 Task: Send an email with the signature Kevin Parker with the subject Request for feedback on a press release and the message I would like to request a project change control process document. from softage.3@softage.net to softage.1@softage.net with an attached audio file DJ_mix.mp3 and move the email from Sent Items to the folder Testing and certification
Action: Mouse moved to (96, 121)
Screenshot: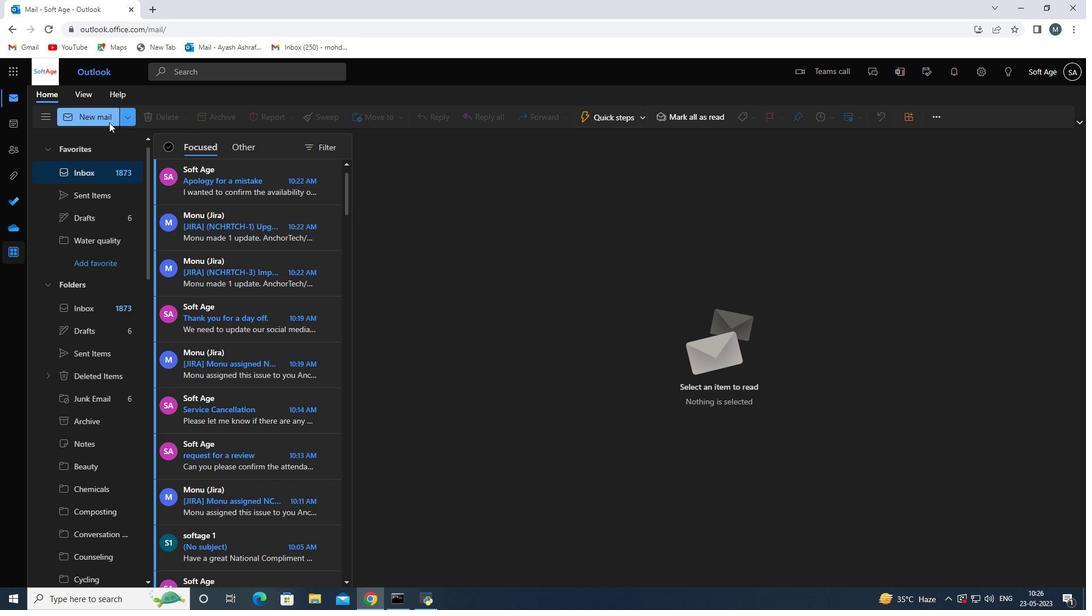 
Action: Mouse pressed left at (96, 121)
Screenshot: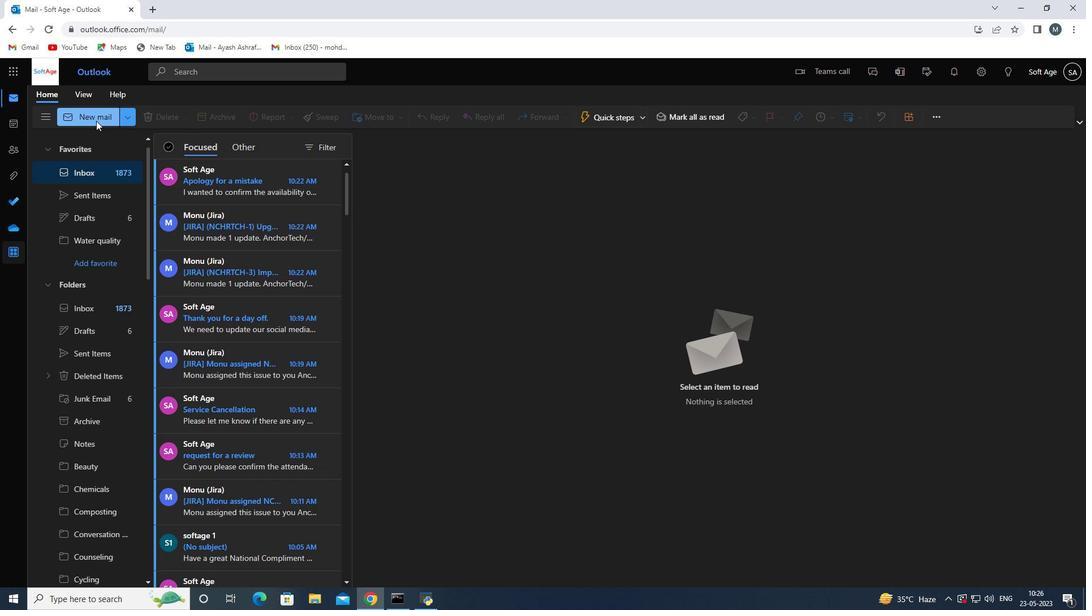 
Action: Mouse moved to (698, 121)
Screenshot: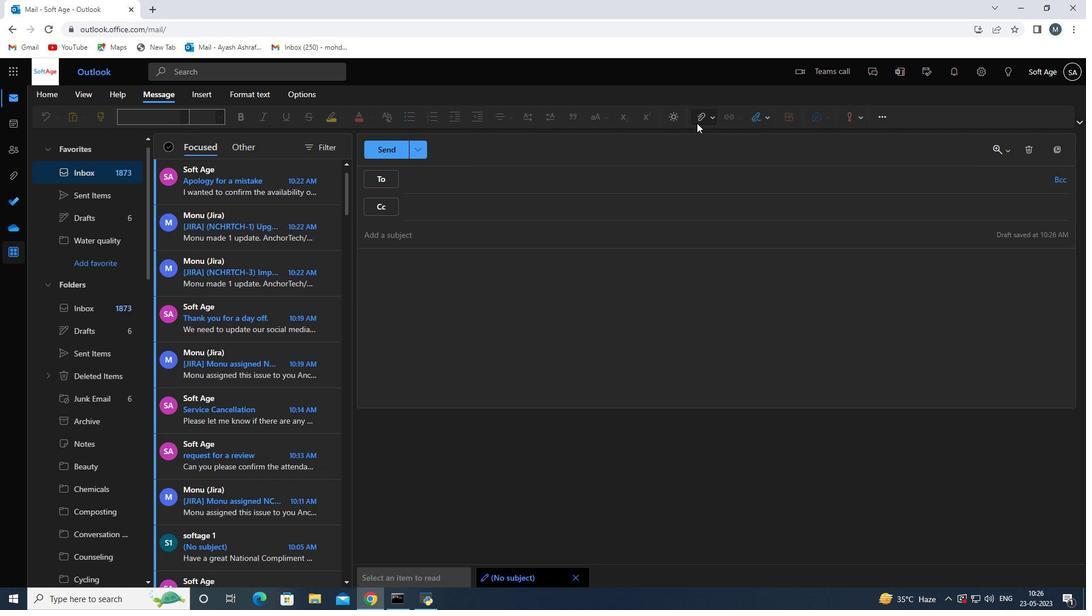 
Action: Mouse pressed left at (698, 121)
Screenshot: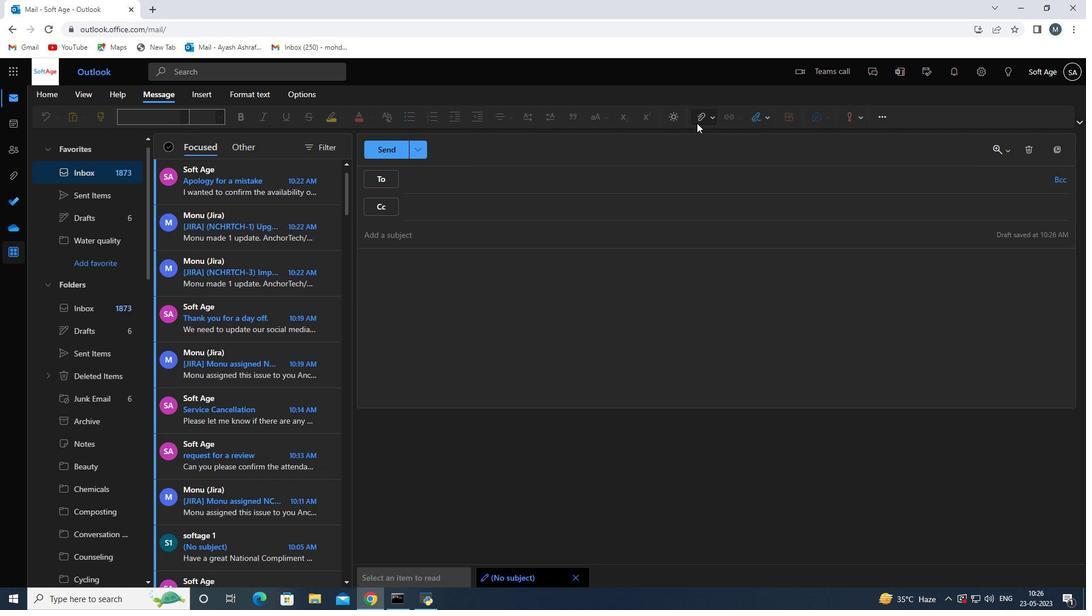 
Action: Mouse moved to (749, 119)
Screenshot: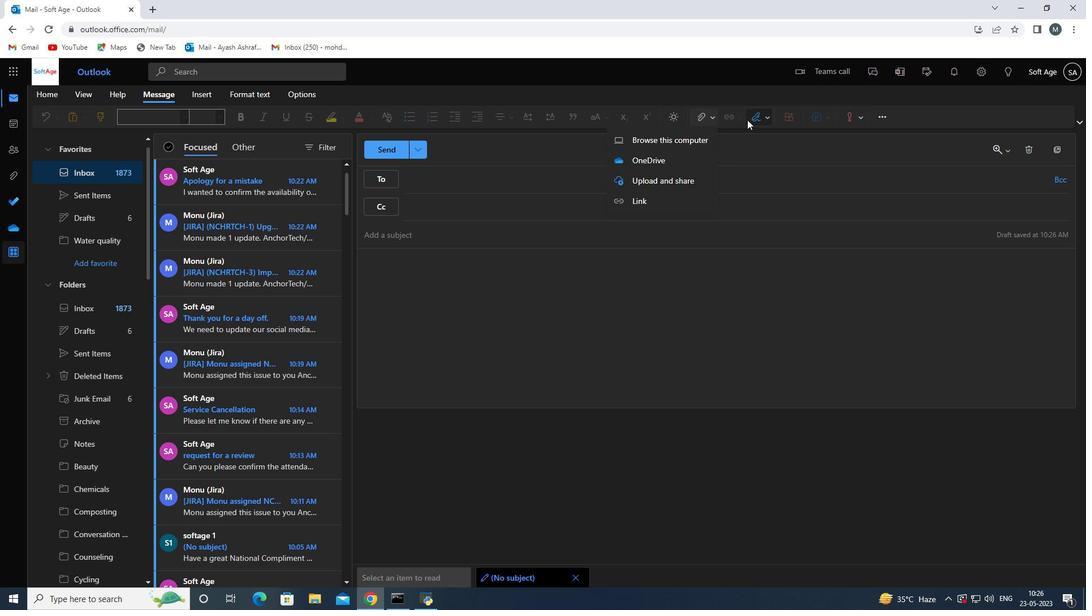
Action: Mouse pressed left at (749, 119)
Screenshot: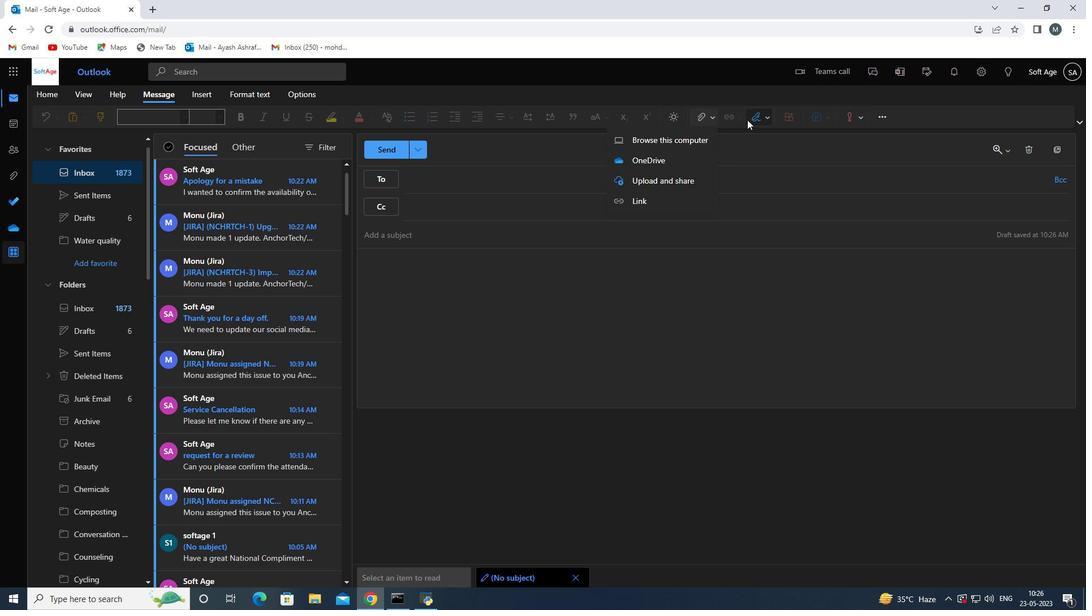 
Action: Mouse moved to (742, 166)
Screenshot: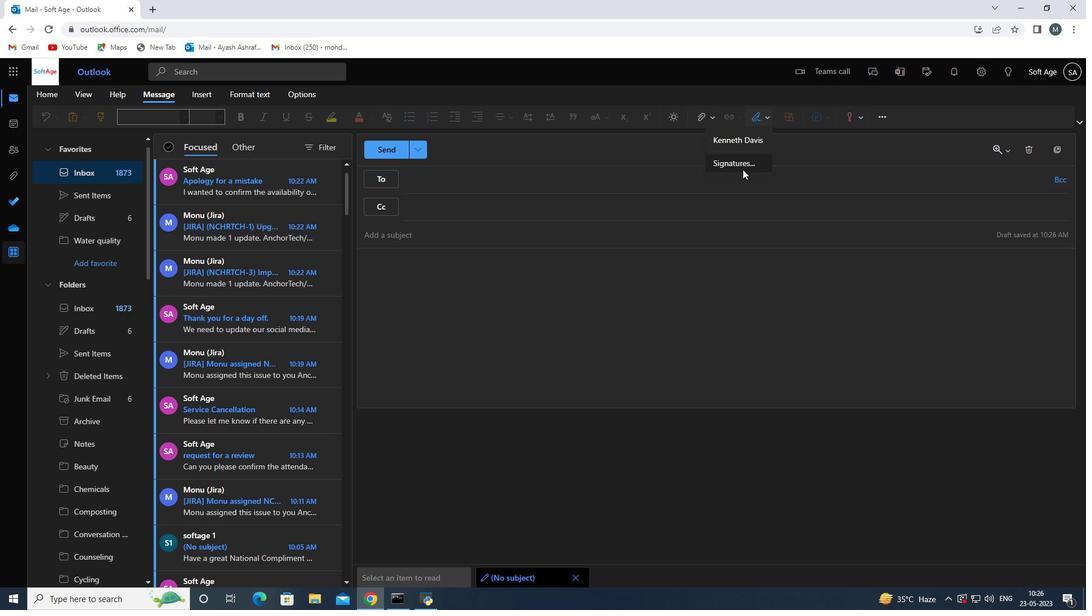
Action: Mouse pressed left at (742, 166)
Screenshot: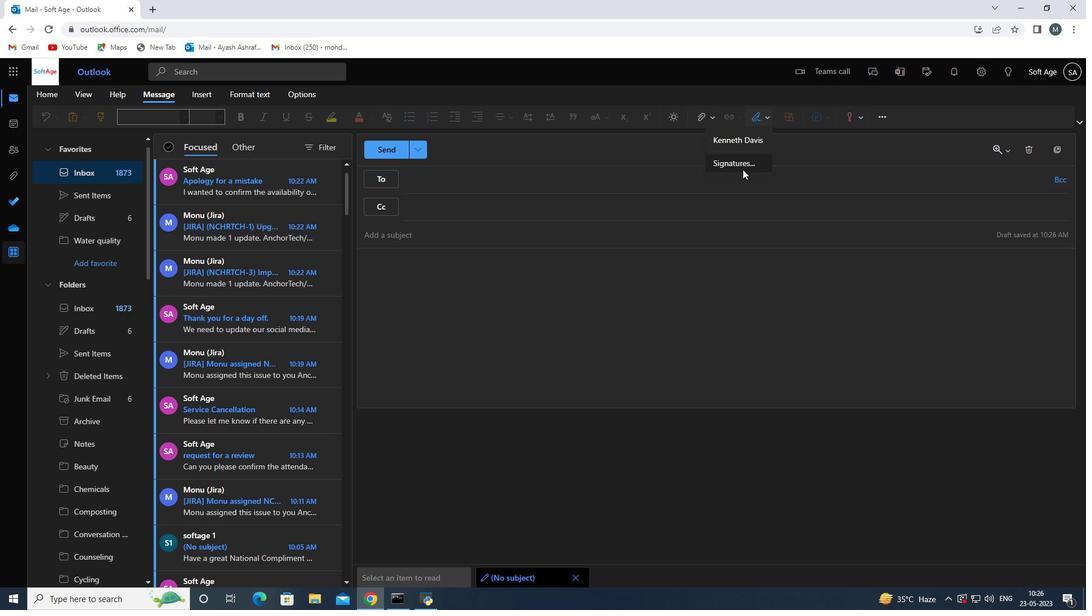 
Action: Mouse moved to (777, 204)
Screenshot: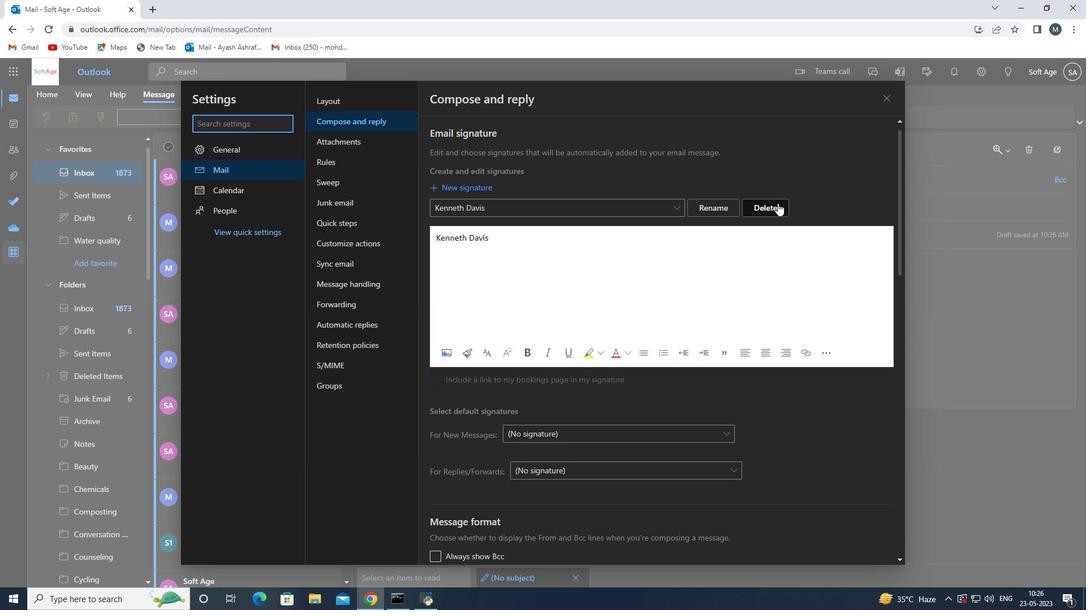 
Action: Mouse pressed left at (777, 204)
Screenshot: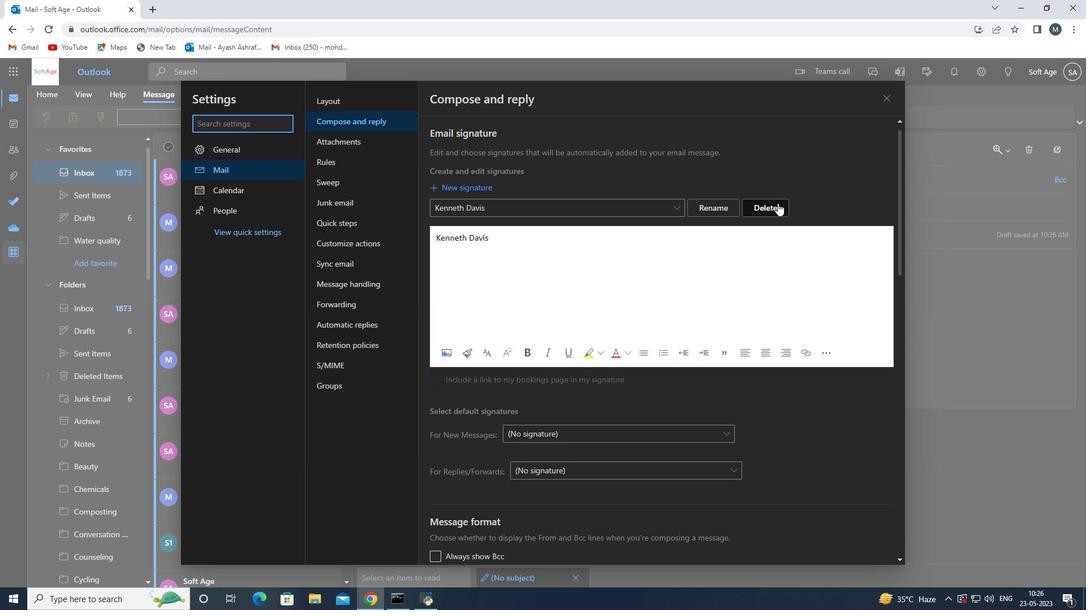 
Action: Mouse moved to (532, 207)
Screenshot: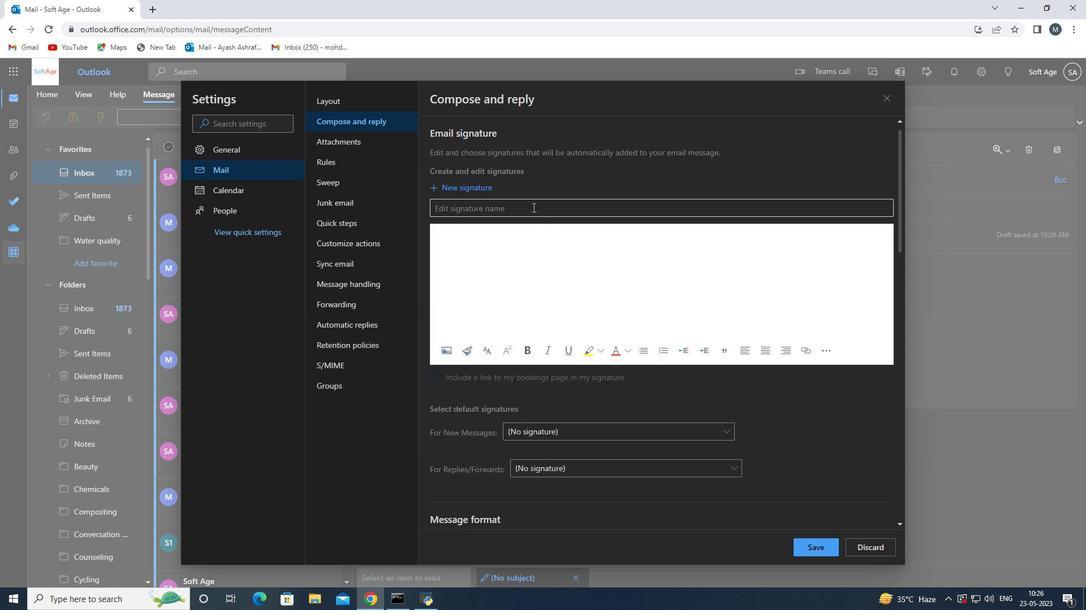 
Action: Mouse pressed left at (532, 207)
Screenshot: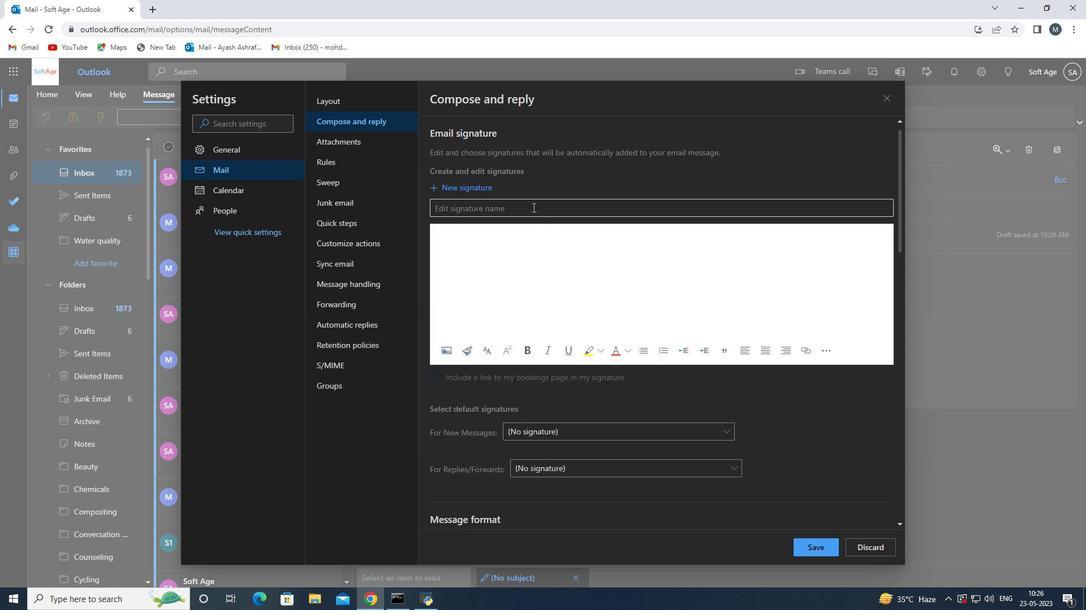 
Action: Key pressed <Key.shift>Kevin<Key.space><Key.shift>Parker<Key.space><Key.enter>
Screenshot: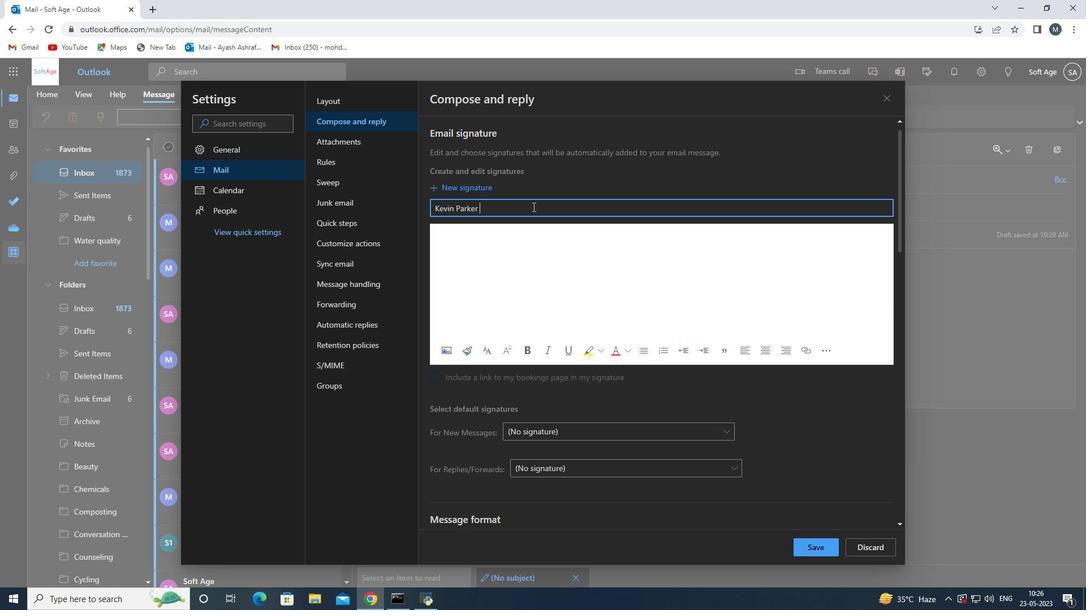 
Action: Mouse moved to (521, 251)
Screenshot: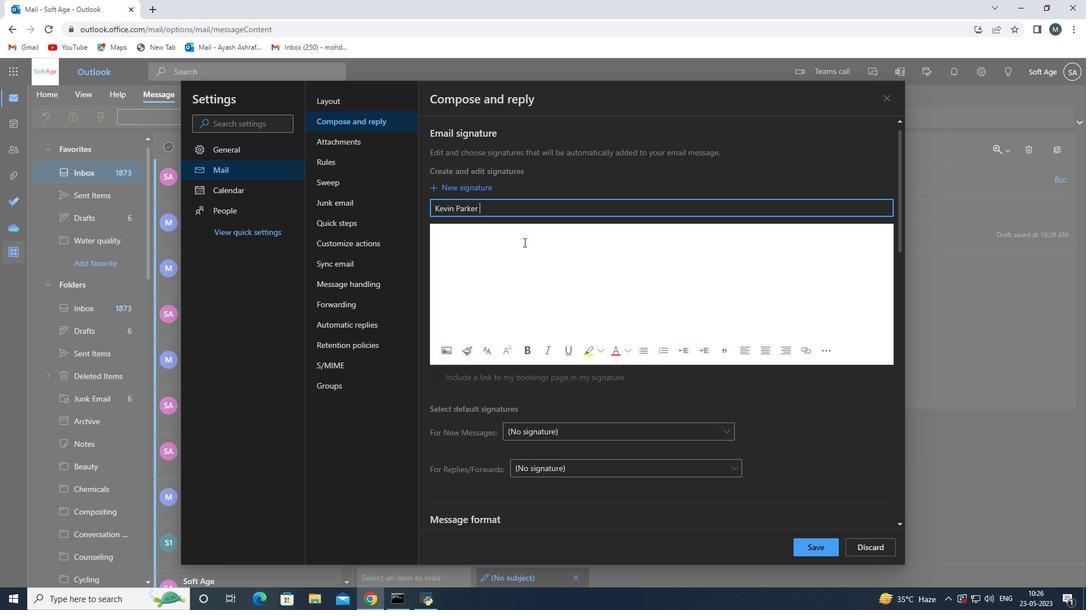 
Action: Mouse pressed left at (521, 251)
Screenshot: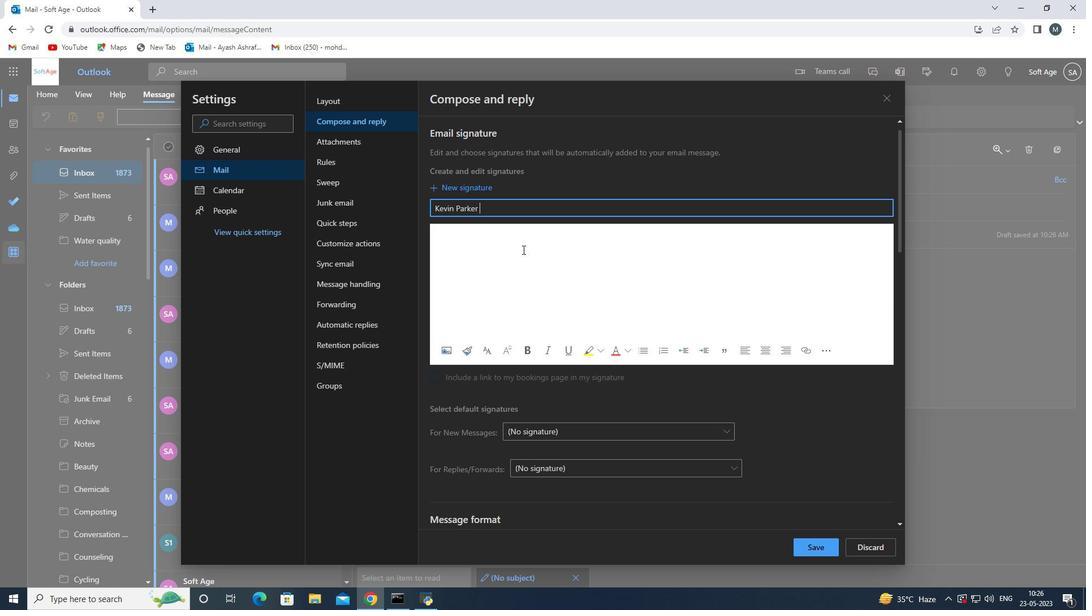 
Action: Mouse moved to (521, 251)
Screenshot: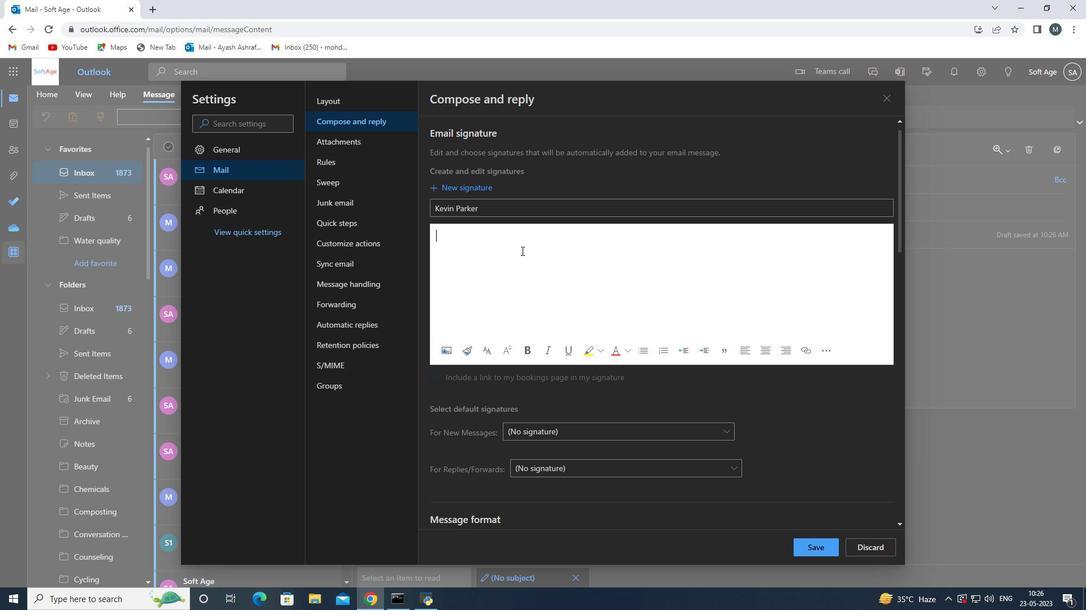 
Action: Key pressed <Key.shift>Kevin<Key.space><Key.shift><Key.shift><Key.shift><Key.shift><Key.shift><Key.shift><Key.shift><Key.shift><Key.shift><Key.shift><Key.shift><Key.shift><Key.shift><Key.shift><Key.shift><Key.shift><Key.shift><Key.shift><Key.shift><Key.shift><Key.shift><Key.shift><Key.shift><Key.shift><Key.shift><Key.shift><Key.shift><Key.shift><Key.shift><Key.shift><Key.shift><Key.shift><Key.shift><Key.shift><Key.shift>Parker<Key.space>
Screenshot: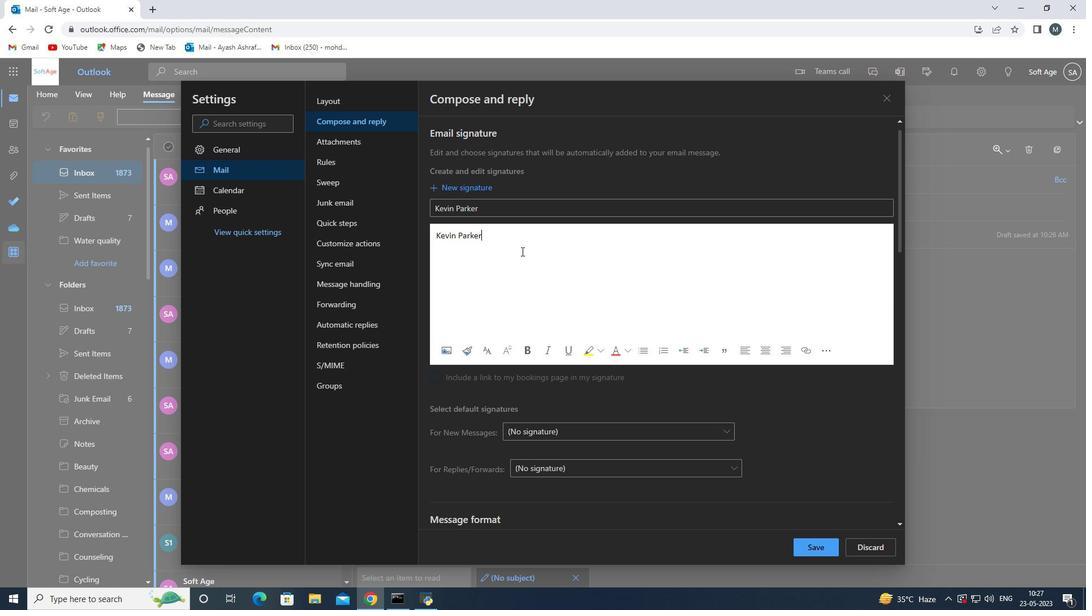 
Action: Mouse moved to (807, 547)
Screenshot: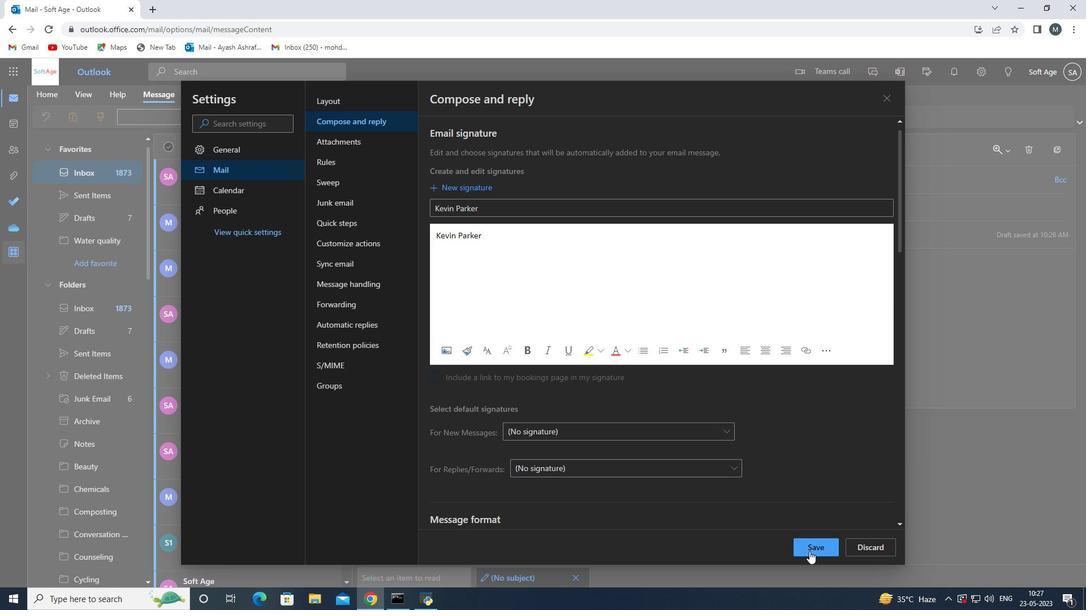
Action: Mouse pressed left at (807, 547)
Screenshot: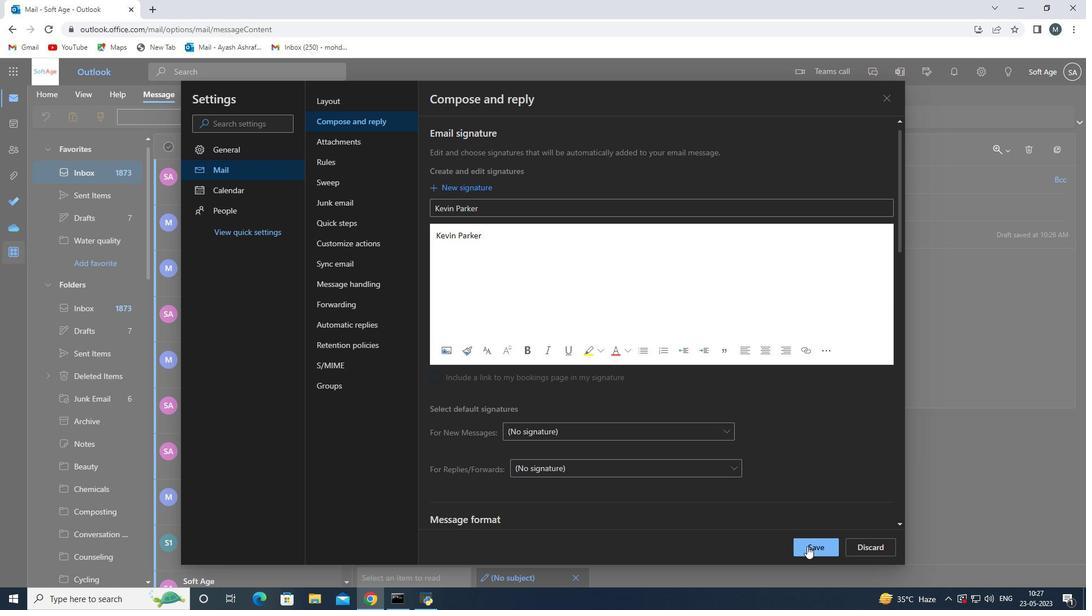 
Action: Mouse moved to (885, 96)
Screenshot: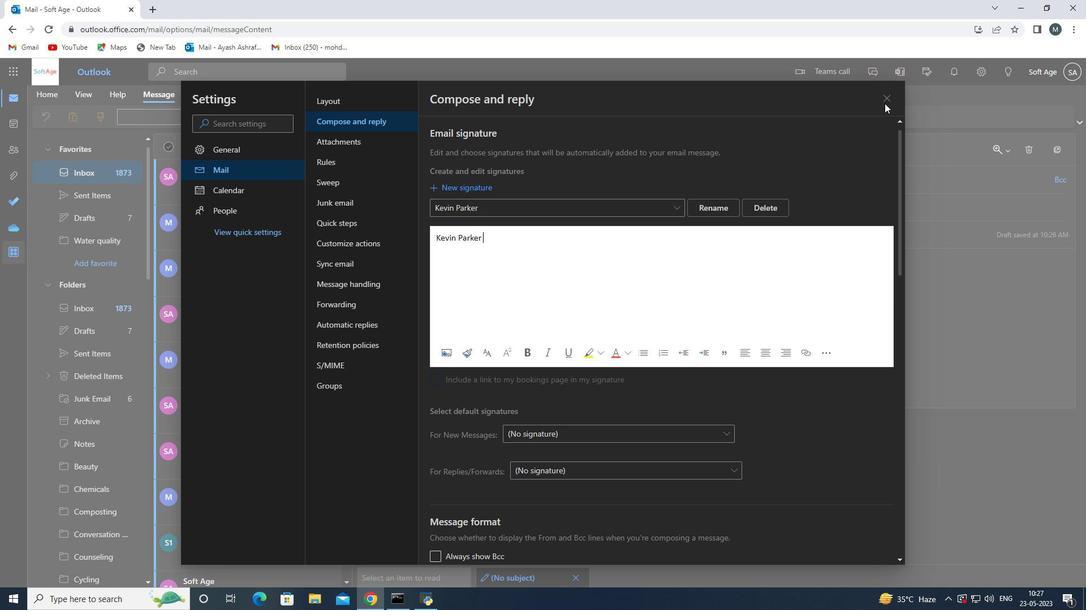 
Action: Mouse pressed left at (885, 96)
Screenshot: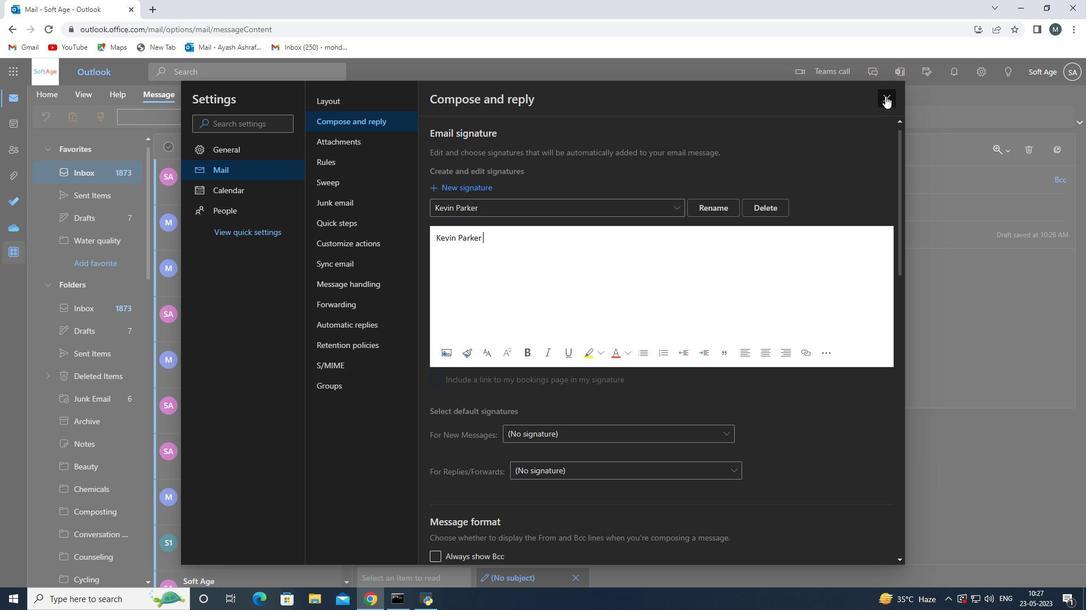 
Action: Mouse moved to (474, 243)
Screenshot: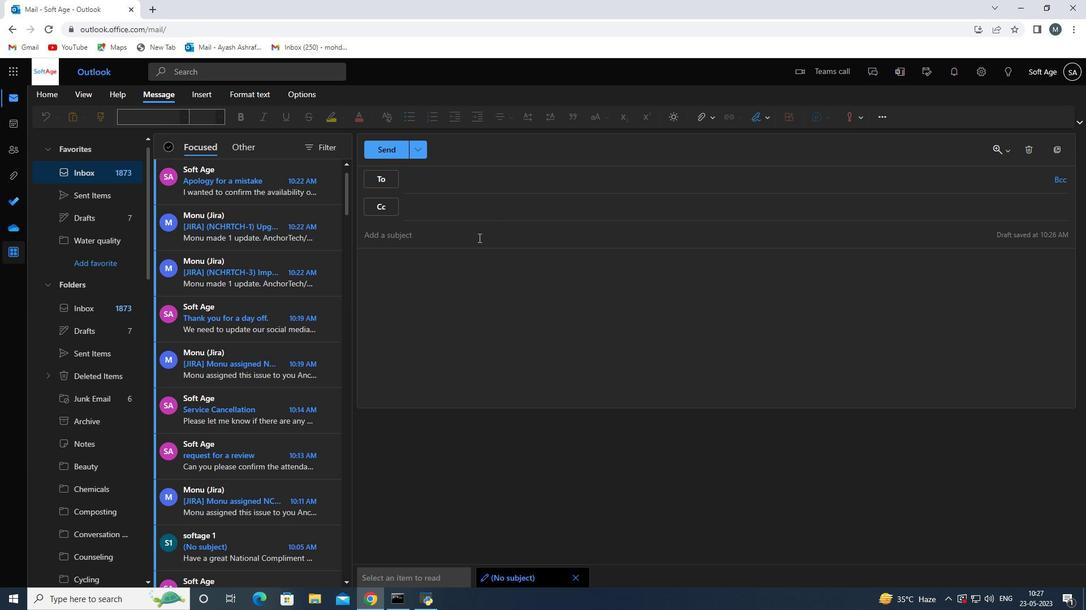 
Action: Mouse pressed left at (474, 243)
Screenshot: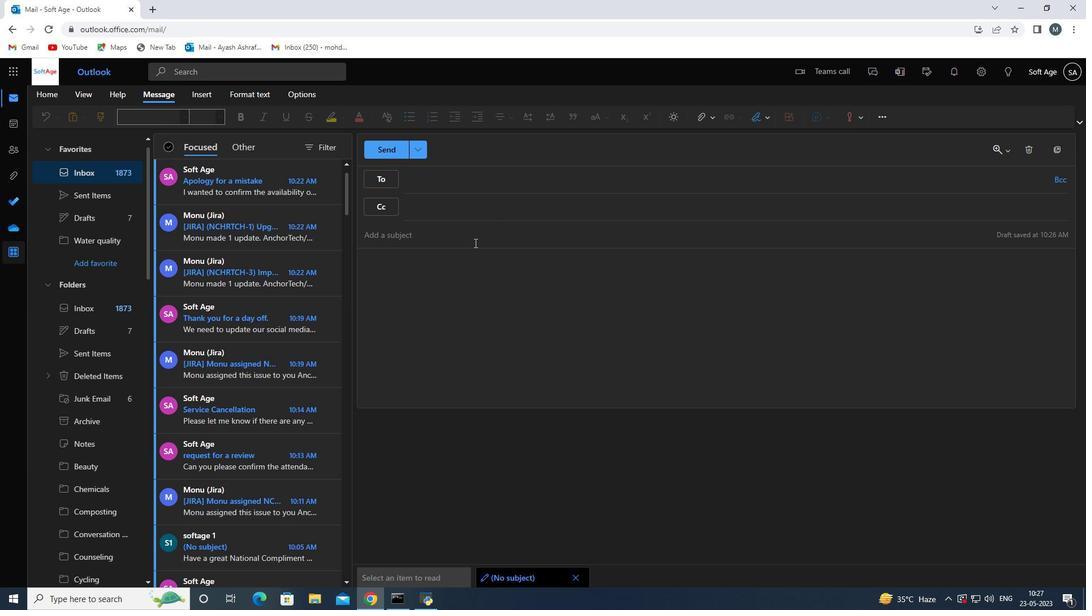 
Action: Key pressed <Key.shift>request<Key.space>
Screenshot: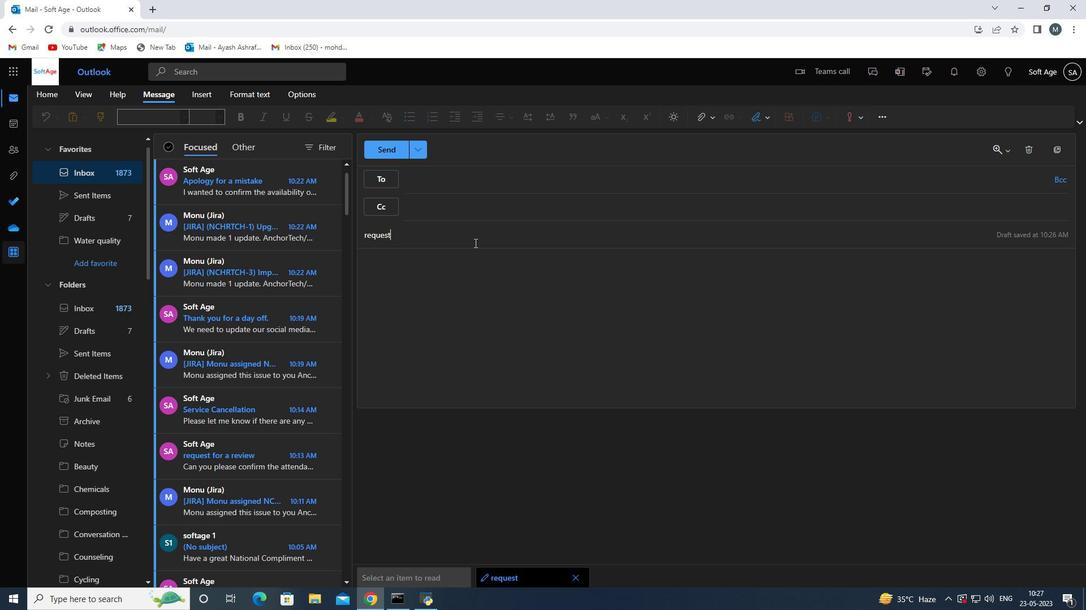 
Action: Mouse scrolled (474, 243) with delta (0, 0)
Screenshot: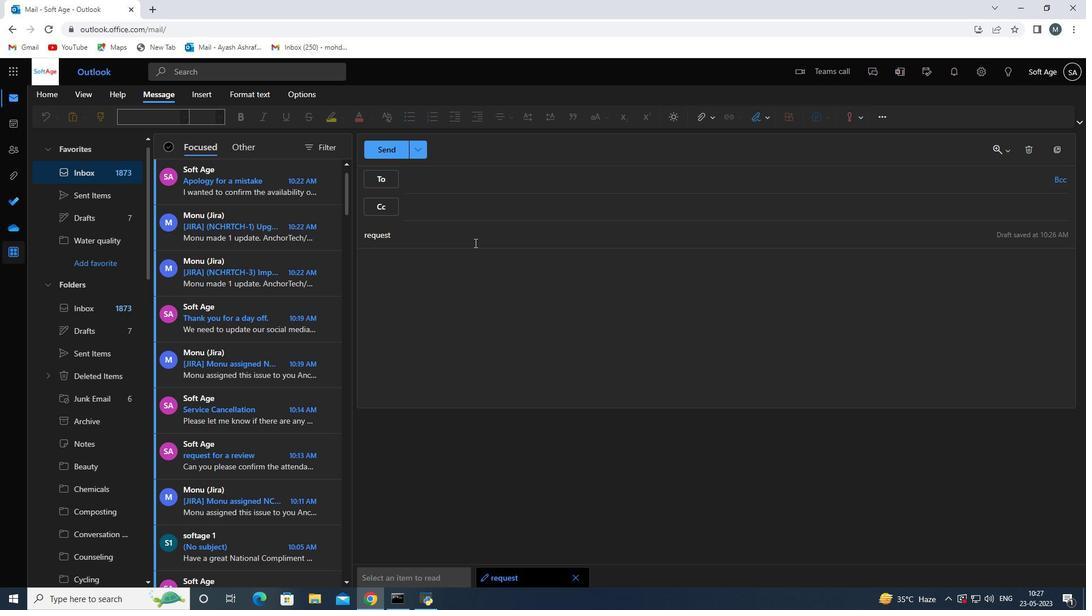 
Action: Mouse moved to (367, 237)
Screenshot: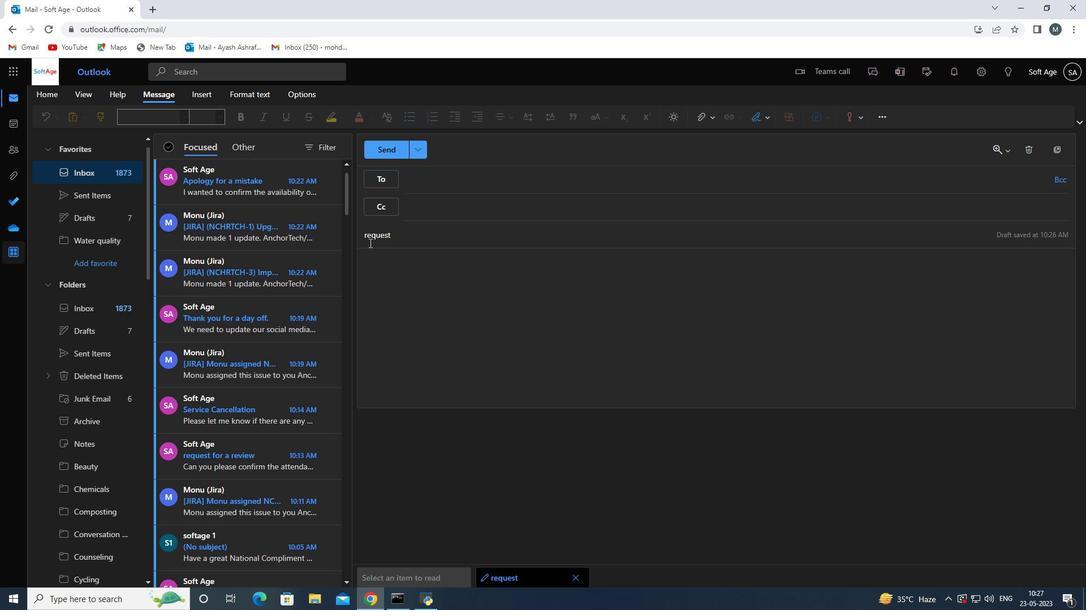 
Action: Mouse pressed left at (367, 237)
Screenshot: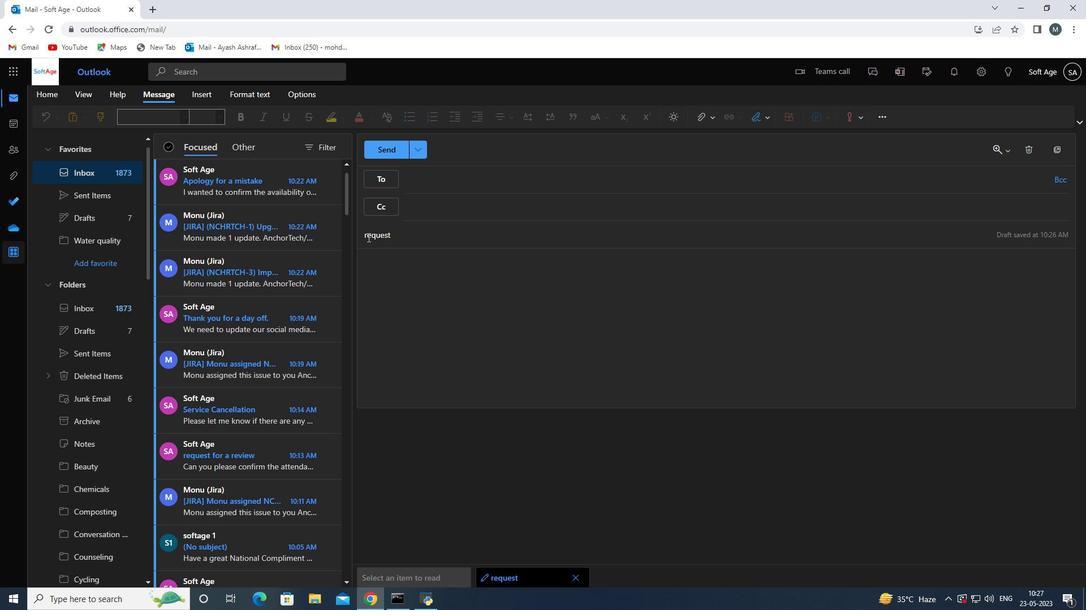 
Action: Mouse moved to (368, 238)
Screenshot: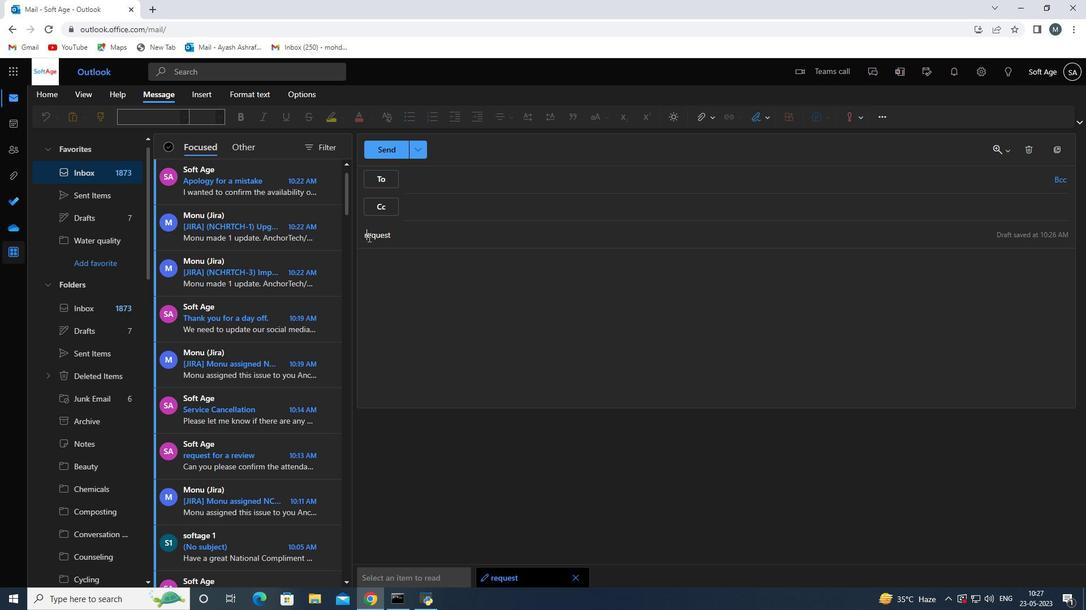 
Action: Key pressed <Key.backspace><Key.shift>R
Screenshot: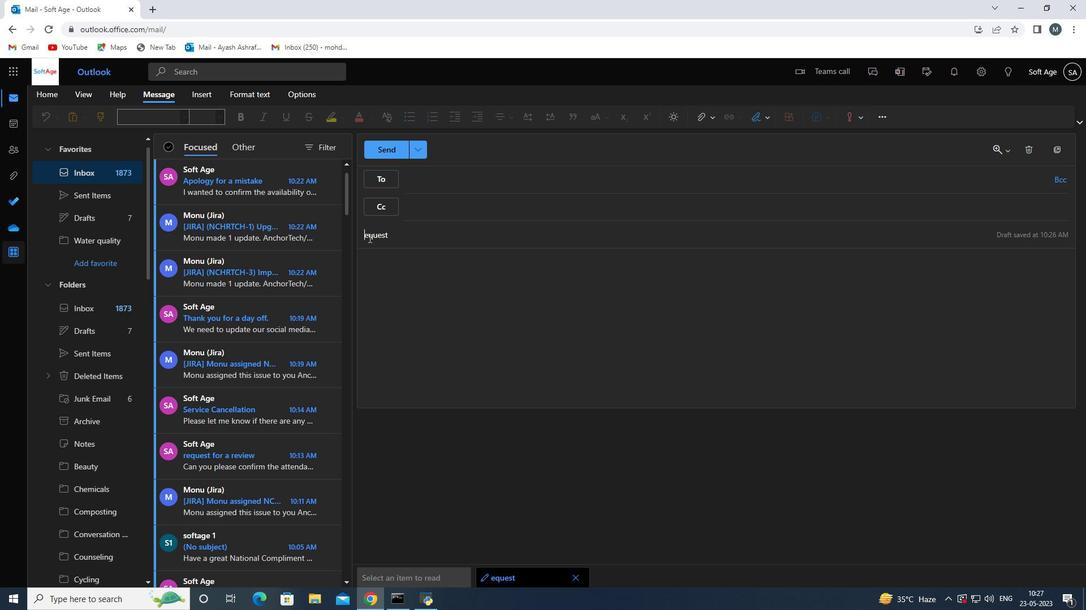 
Action: Mouse moved to (414, 234)
Screenshot: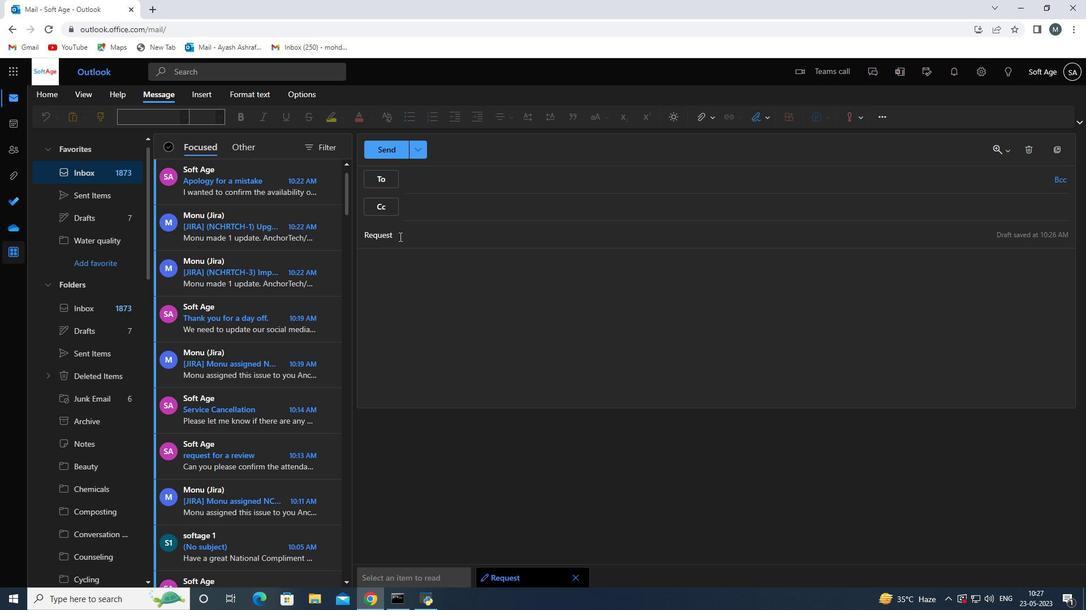 
Action: Mouse pressed left at (414, 234)
Screenshot: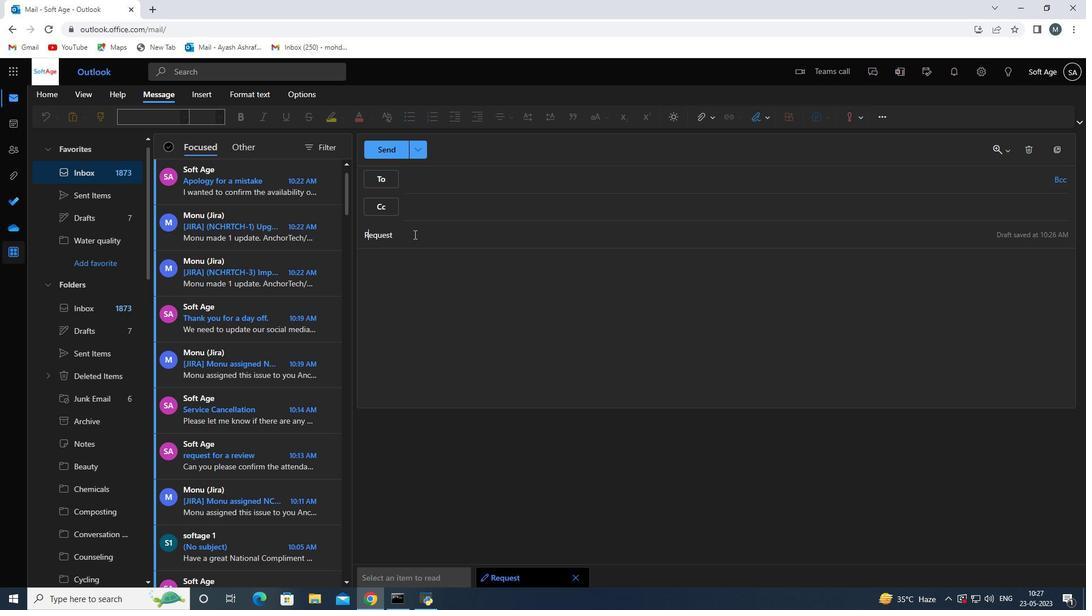 
Action: Key pressed for<Key.space>feedback<Key.space>p<Key.backspace>on<Key.space>a<Key.space>press<Key.space>release<Key.space><Key.enter><Key.shift>I<Key.space>would<Key.space>like<Key.space>to<Key.space>request<Key.space>a<Key.space>project<Key.space>change<Key.space>control<Key.space>process<Key.space>docum<Key.space>et<Key.backspace><Key.backspace><Key.backspace>em<Key.backspace>nt<Key.space>
Screenshot: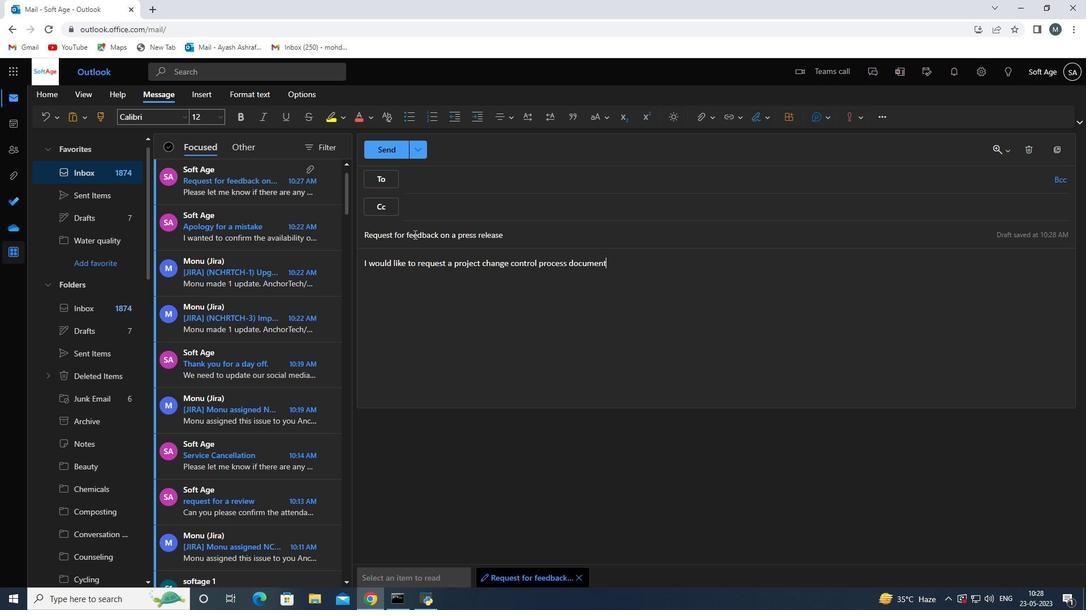 
Action: Mouse moved to (433, 184)
Screenshot: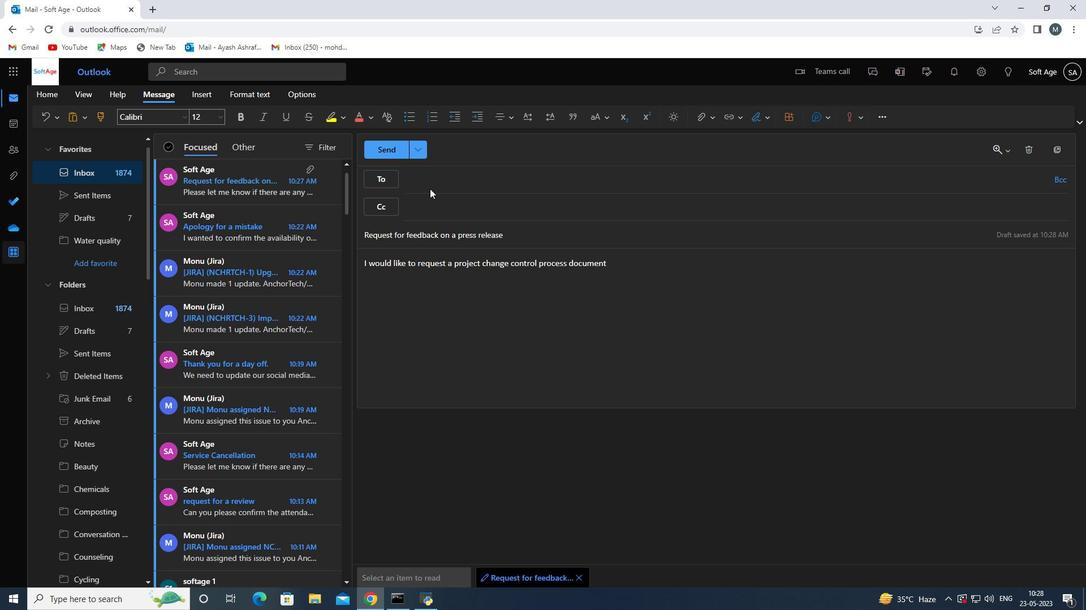 
Action: Mouse pressed left at (433, 184)
Screenshot: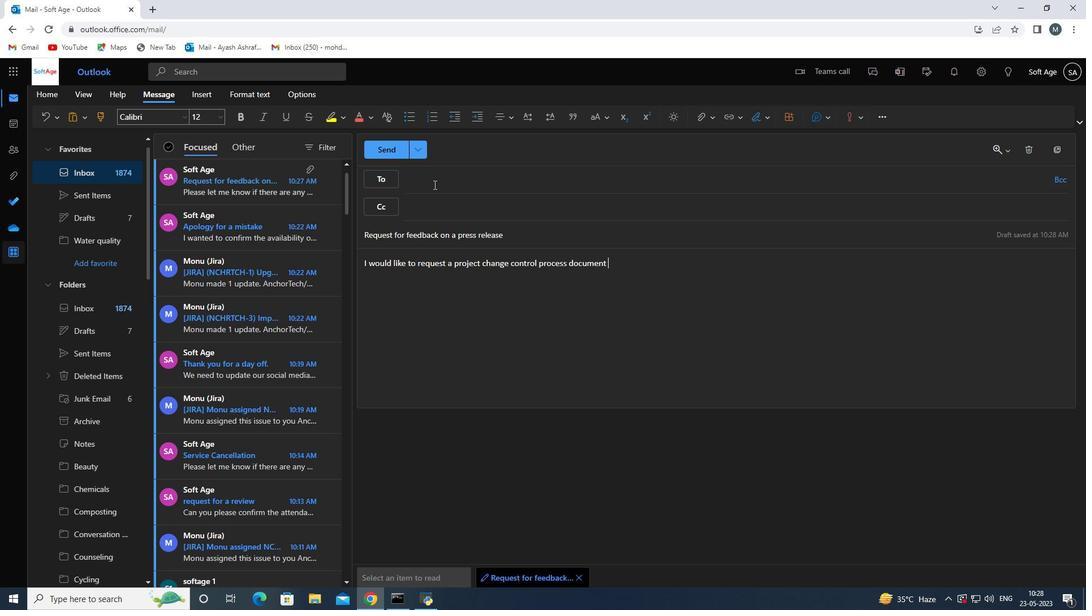 
Action: Key pressed softage.1<Key.shift>@softage.net<Key.enter>
Screenshot: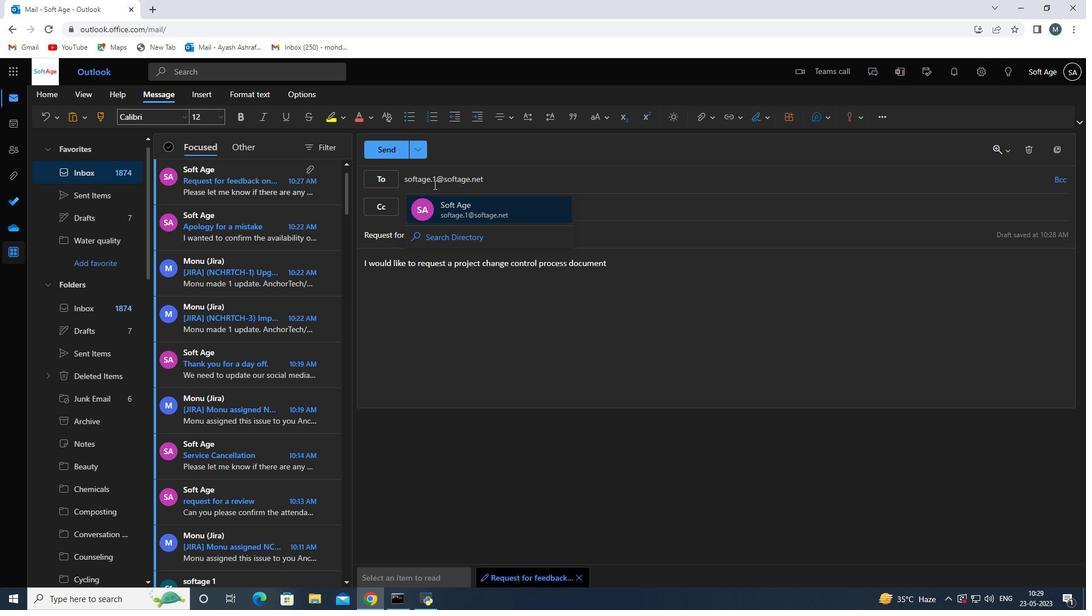 
Action: Mouse moved to (706, 114)
Screenshot: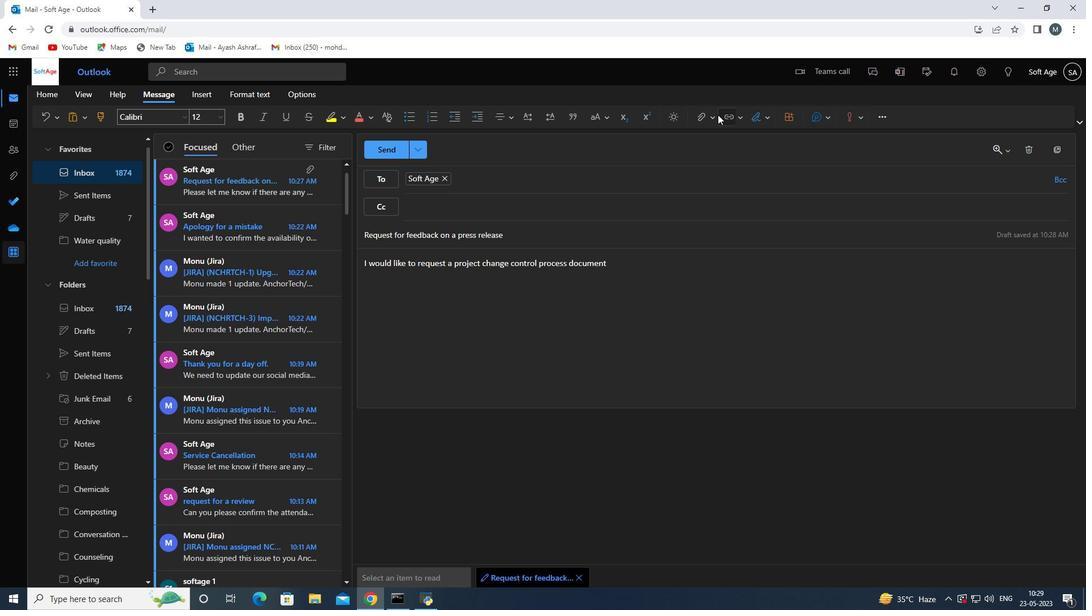 
Action: Mouse pressed left at (706, 114)
Screenshot: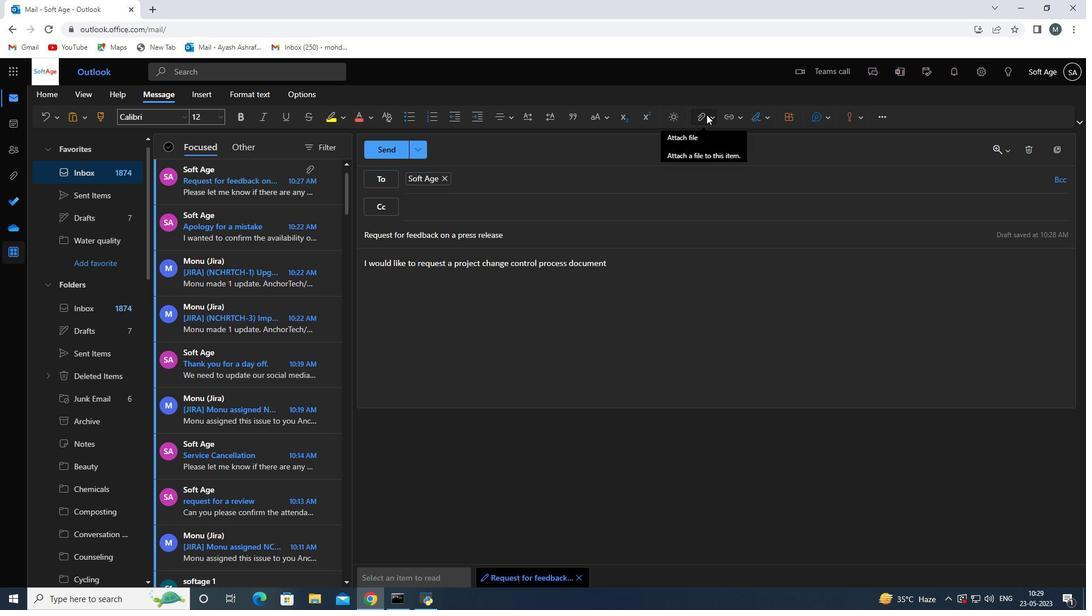 
Action: Mouse moved to (683, 143)
Screenshot: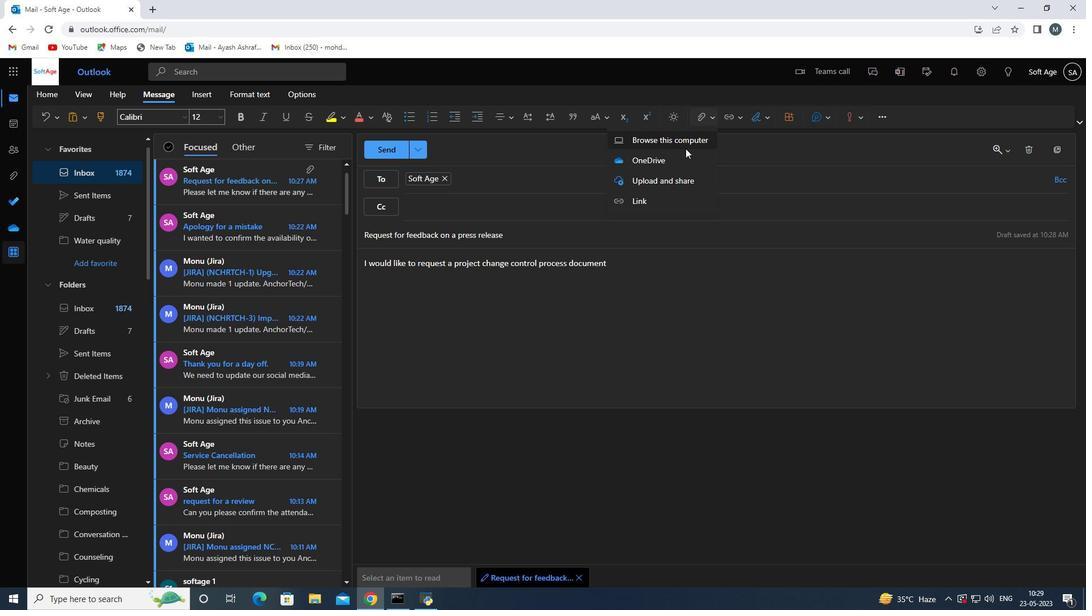 
Action: Mouse pressed left at (683, 143)
Screenshot: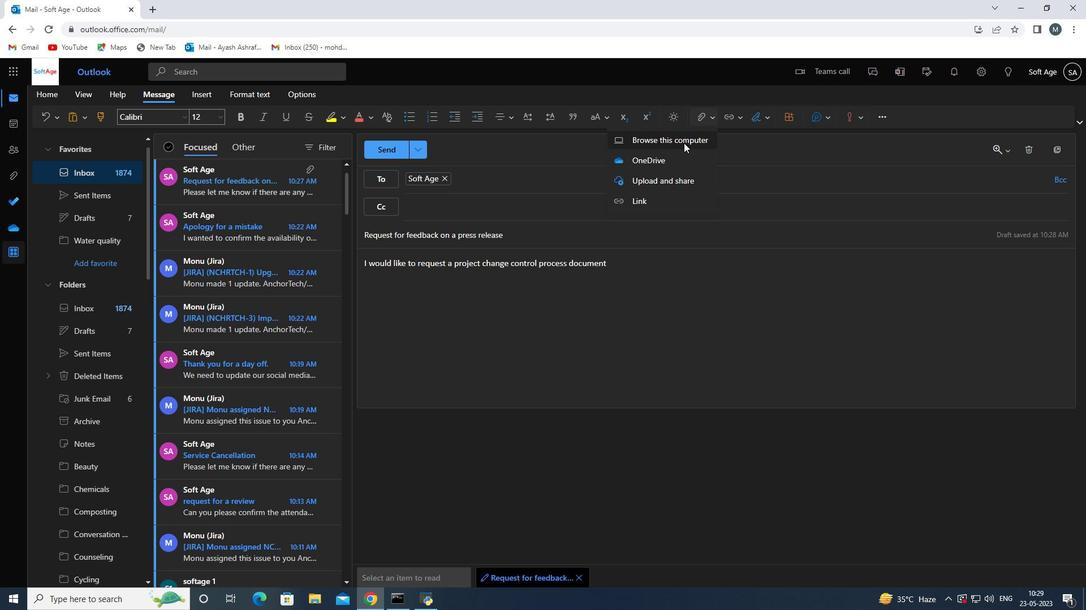 
Action: Mouse moved to (282, 135)
Screenshot: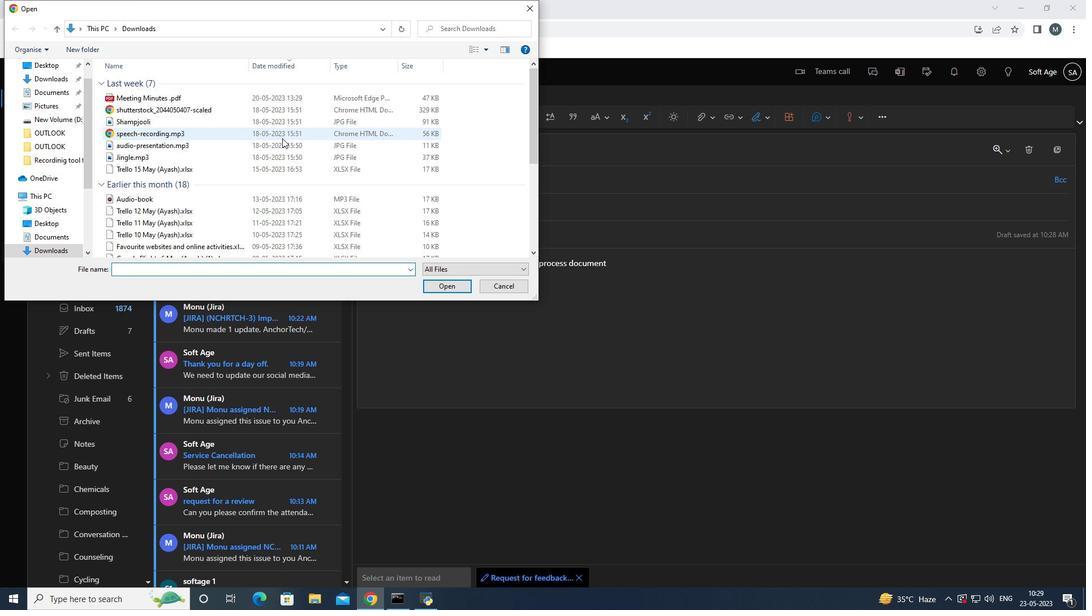 
Action: Mouse pressed left at (282, 135)
Screenshot: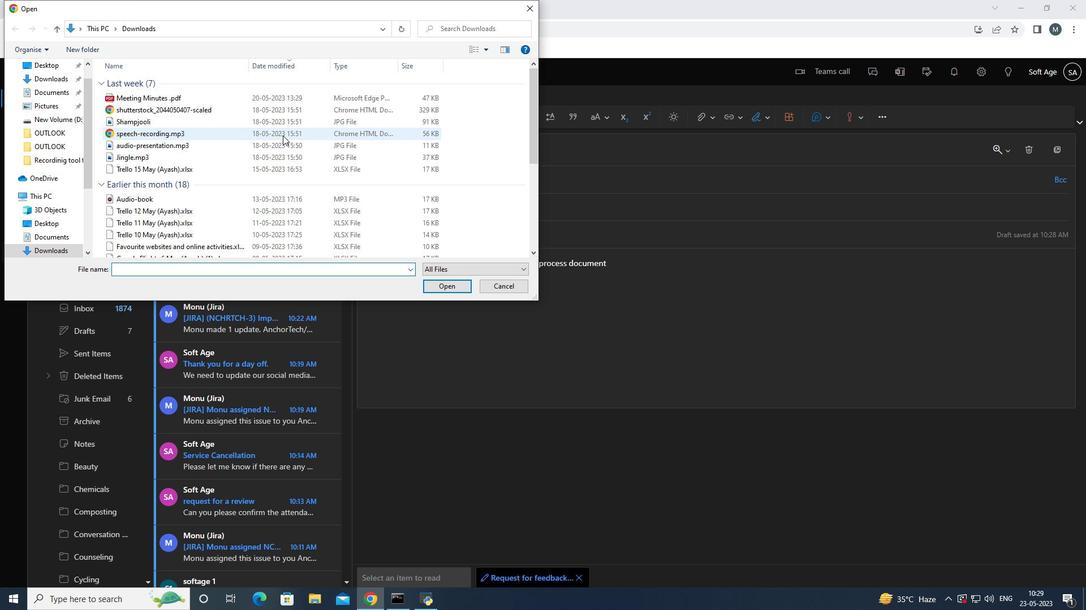 
Action: Mouse pressed right at (282, 135)
Screenshot: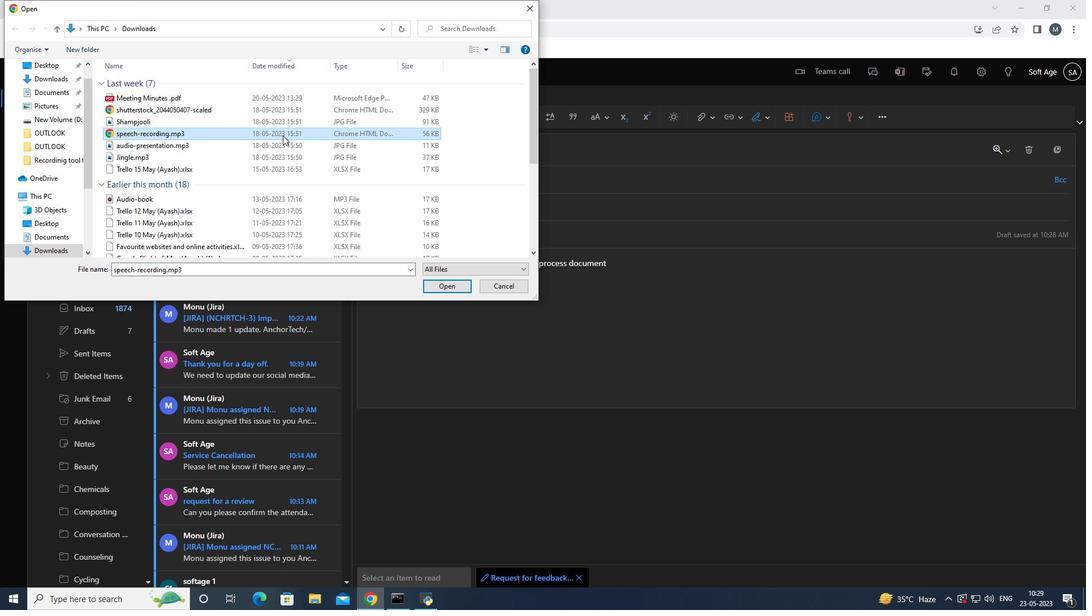 
Action: Mouse moved to (335, 366)
Screenshot: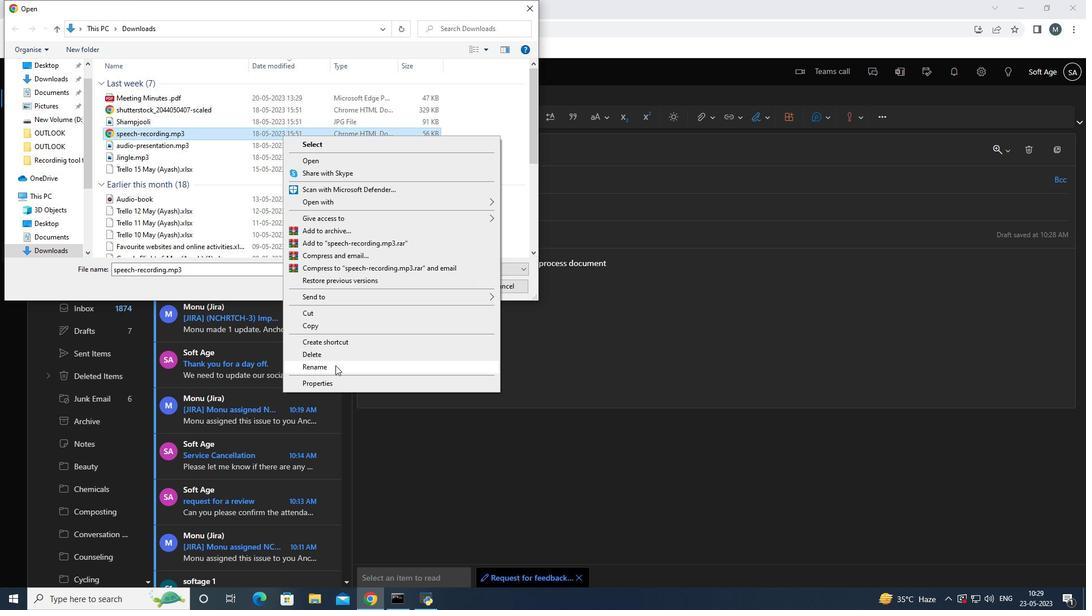 
Action: Mouse pressed left at (335, 366)
Screenshot: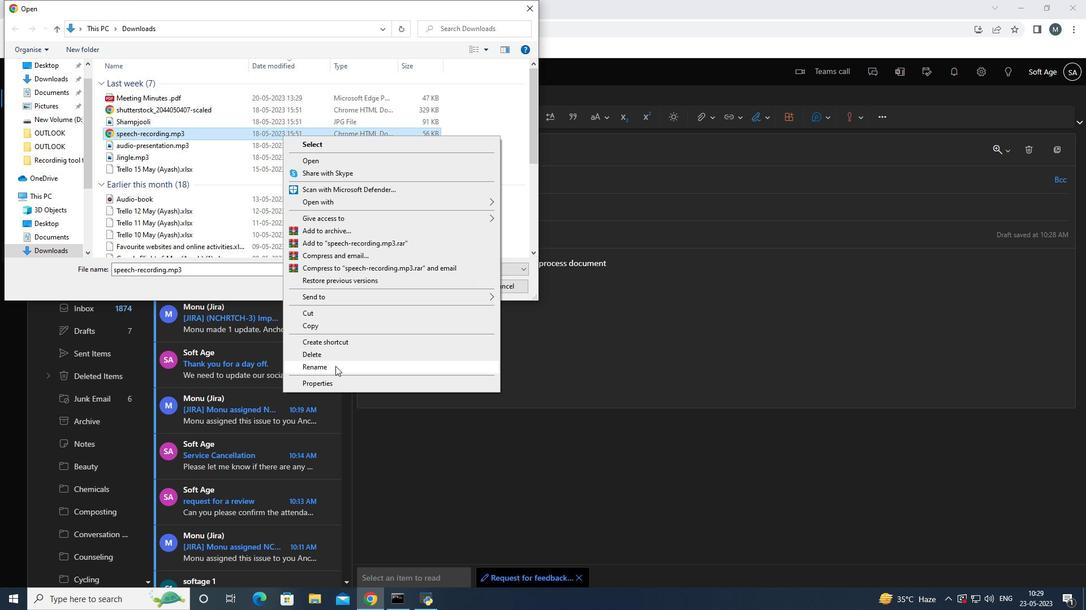 
Action: Key pressed <Key.shift><Key.shift><Key.shift><Key.shift><Key.shift><Key.shift><Key.shift><Key.shift><Key.shift><Key.shift><Key.shift>D<Key.shift>J-mix.mp3
Screenshot: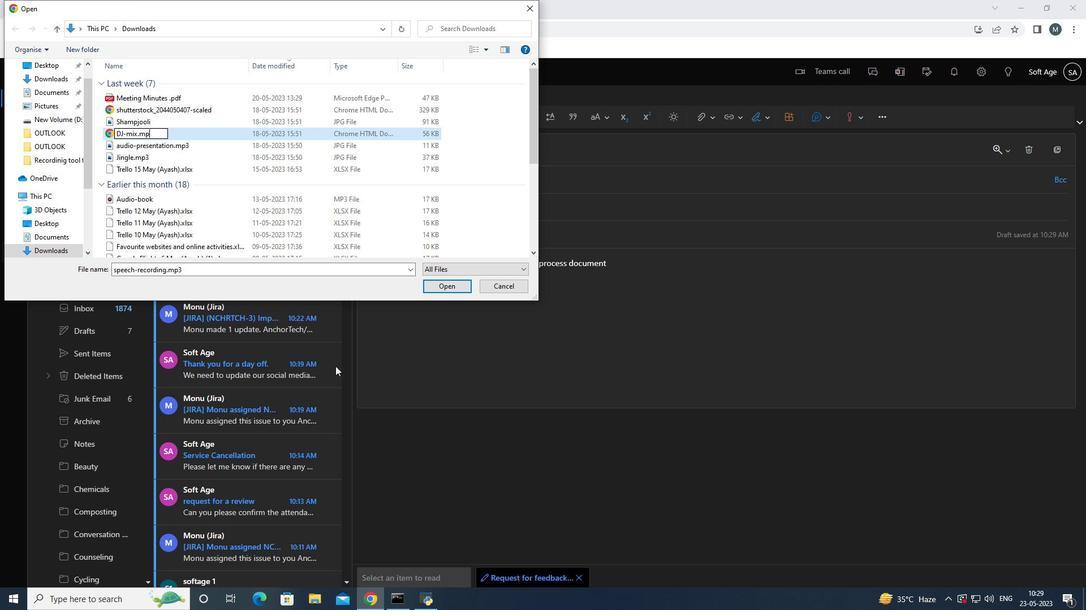 
Action: Mouse moved to (191, 148)
Screenshot: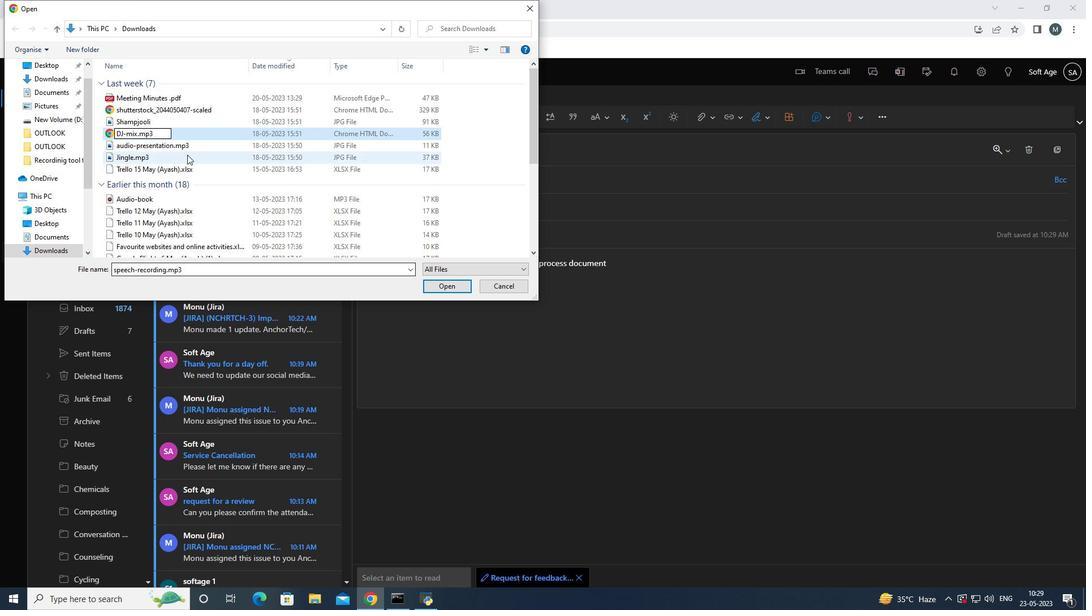 
Action: Mouse pressed left at (191, 148)
Screenshot: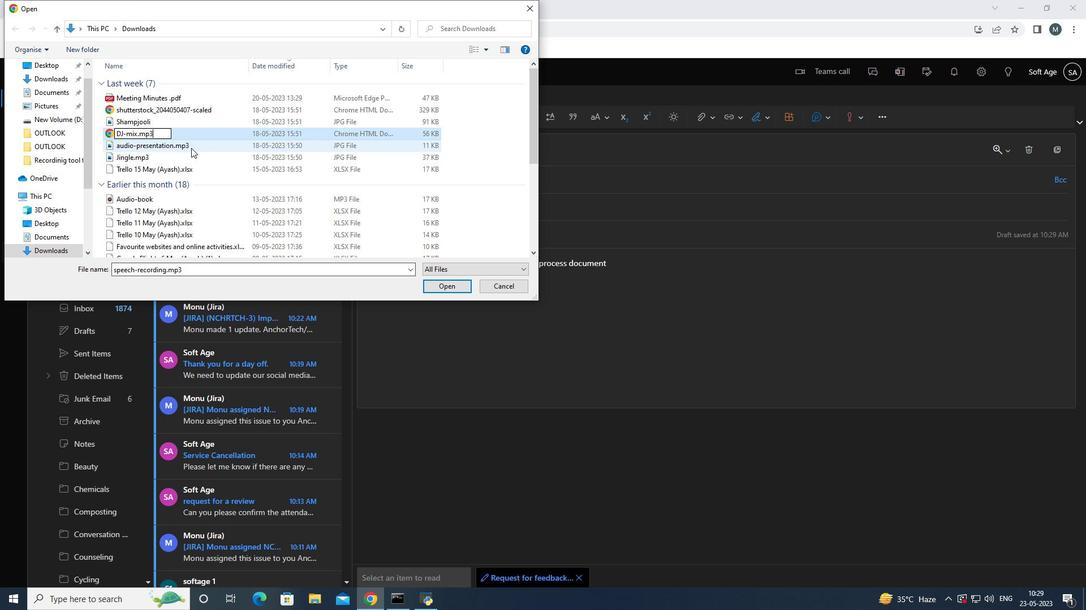 
Action: Mouse moved to (197, 138)
Screenshot: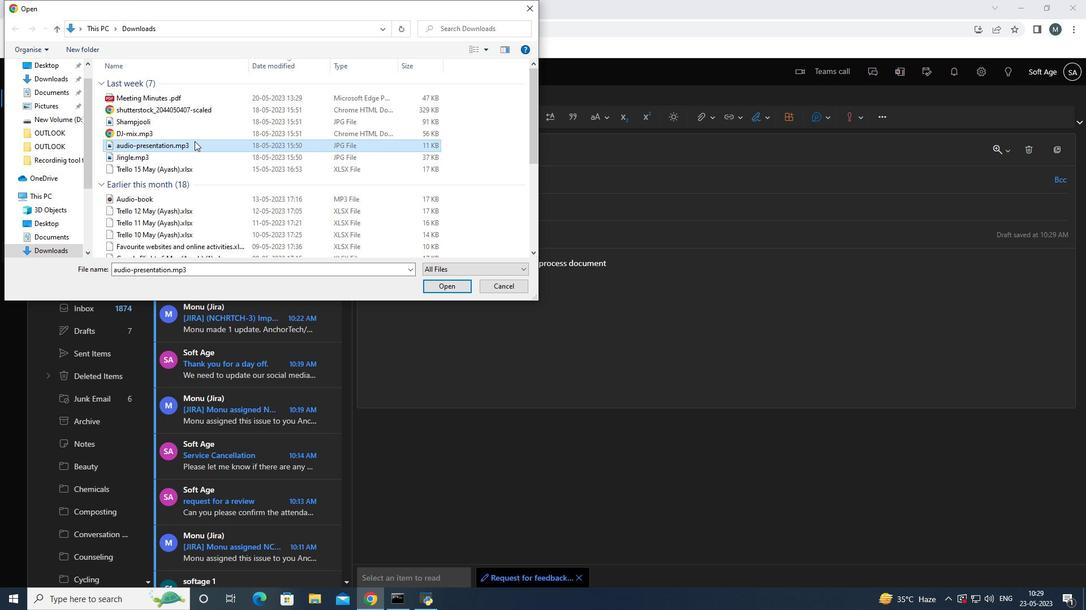 
Action: Mouse pressed left at (197, 138)
Screenshot: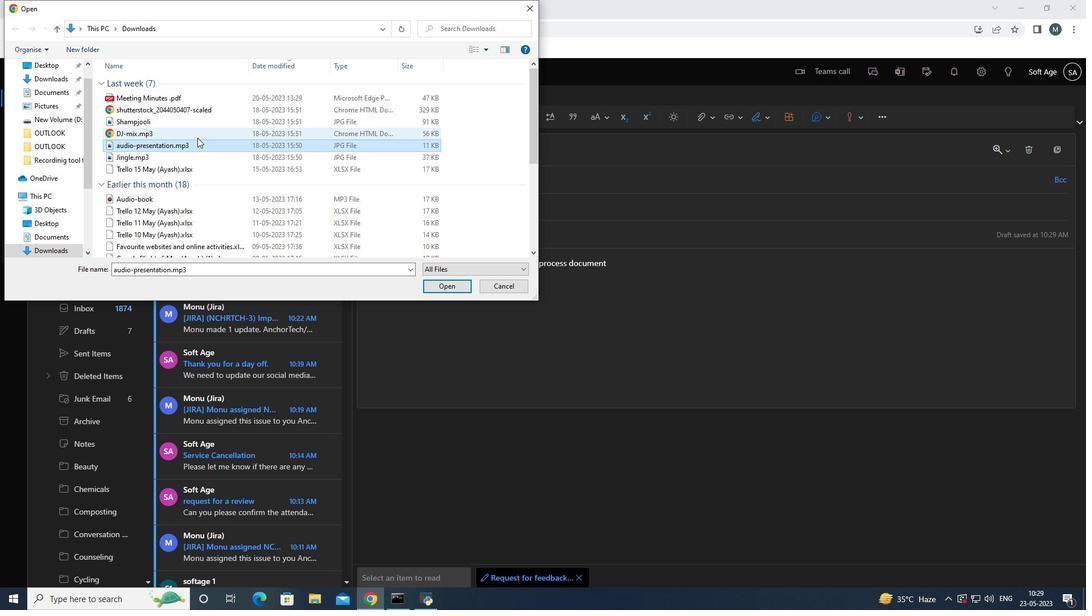 
Action: Mouse moved to (442, 294)
Screenshot: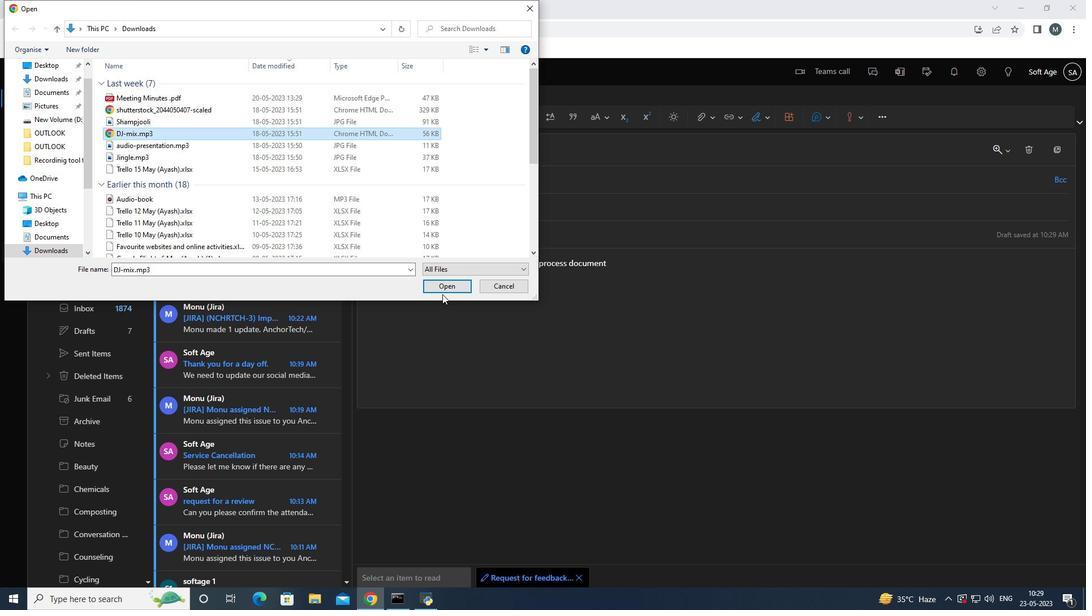 
Action: Mouse pressed left at (442, 294)
Screenshot: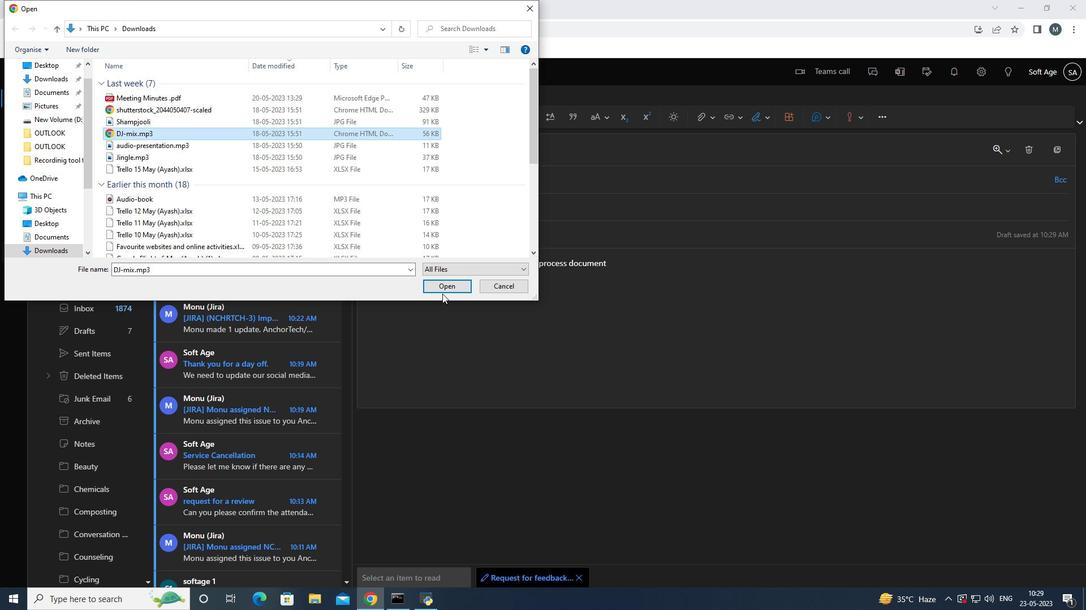 
Action: Mouse moved to (448, 285)
Screenshot: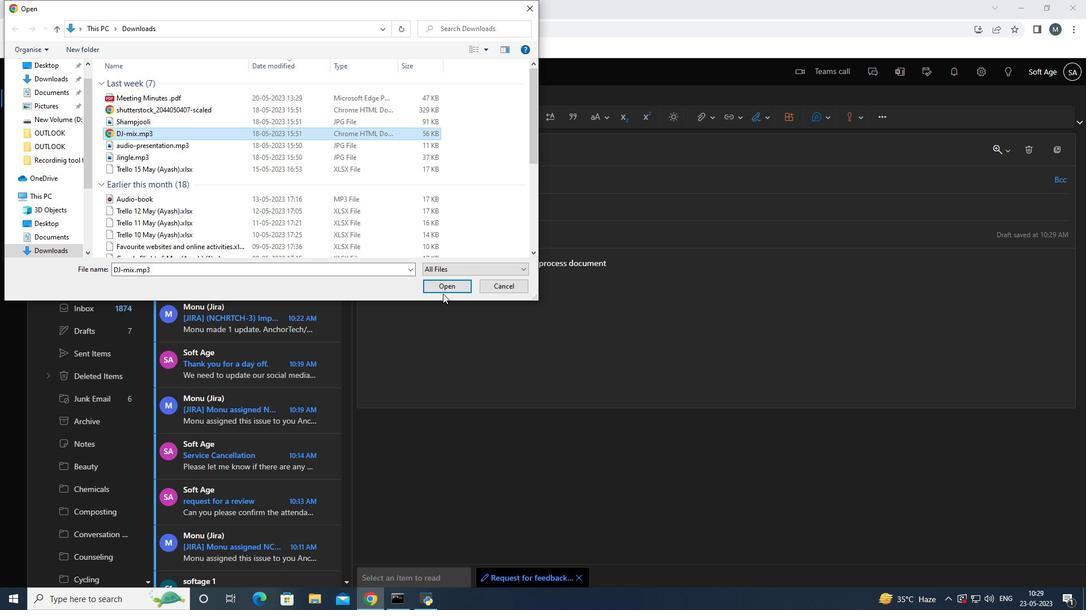 
Action: Mouse pressed left at (448, 285)
Screenshot: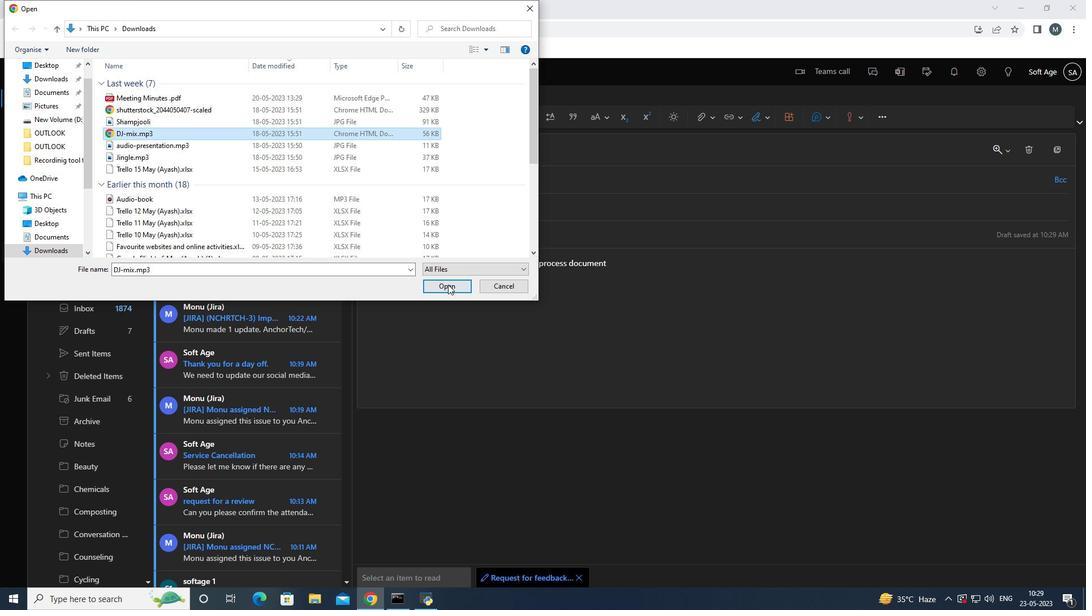
Action: Mouse moved to (385, 149)
Screenshot: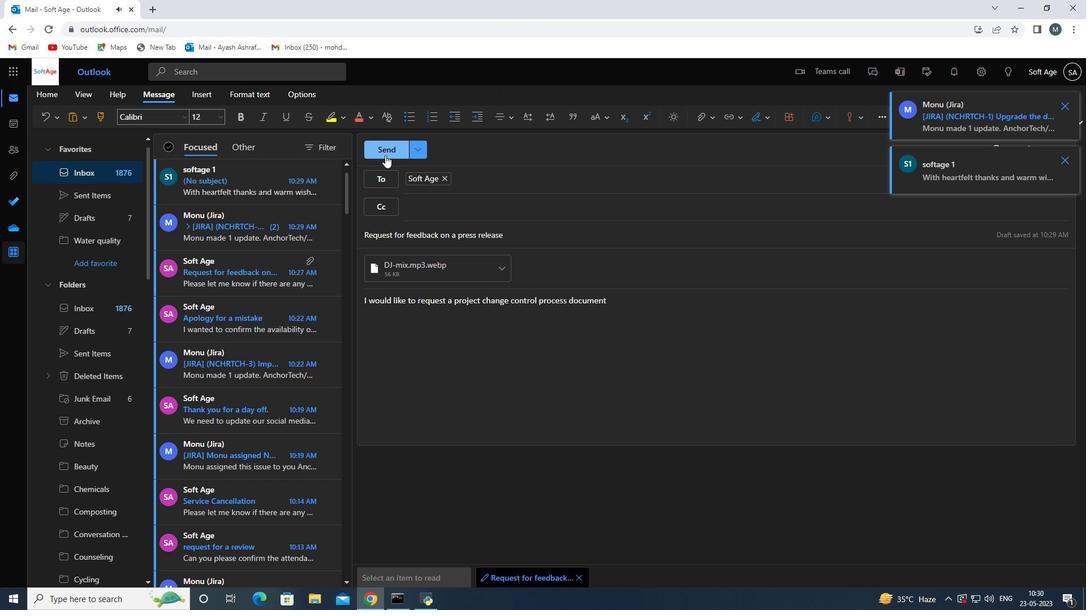 
Action: Mouse pressed left at (385, 149)
Screenshot: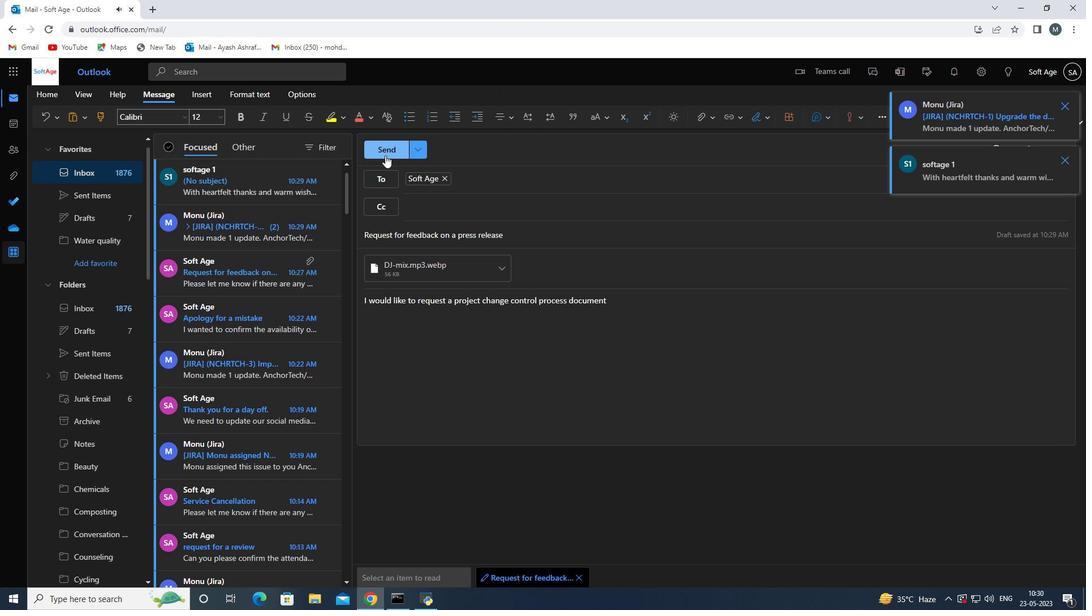 
Action: Mouse moved to (86, 198)
Screenshot: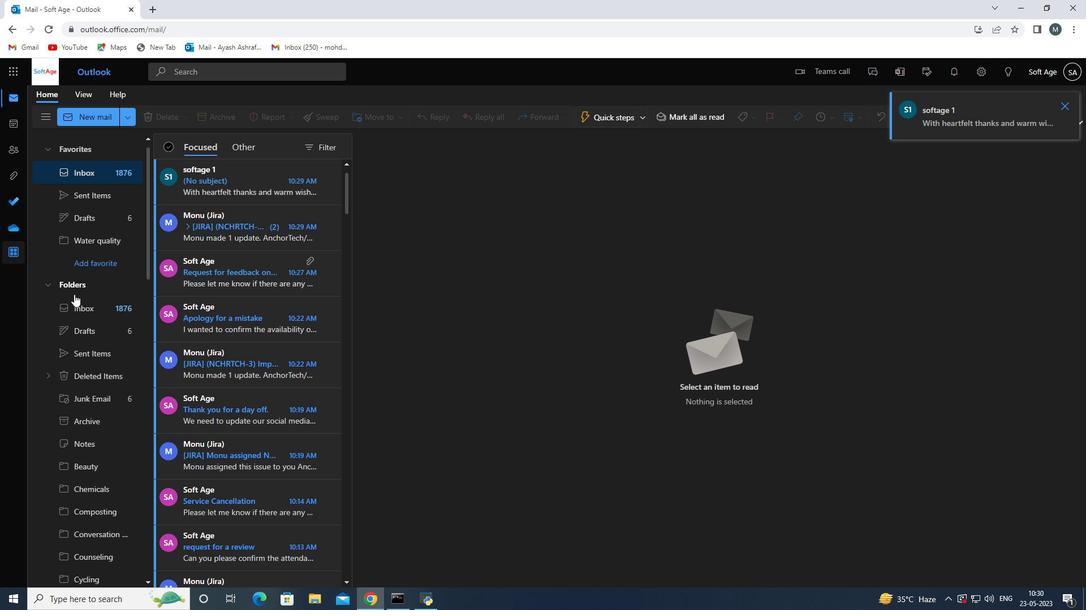 
Action: Mouse scrolled (64, 252) with delta (0, 0)
Screenshot: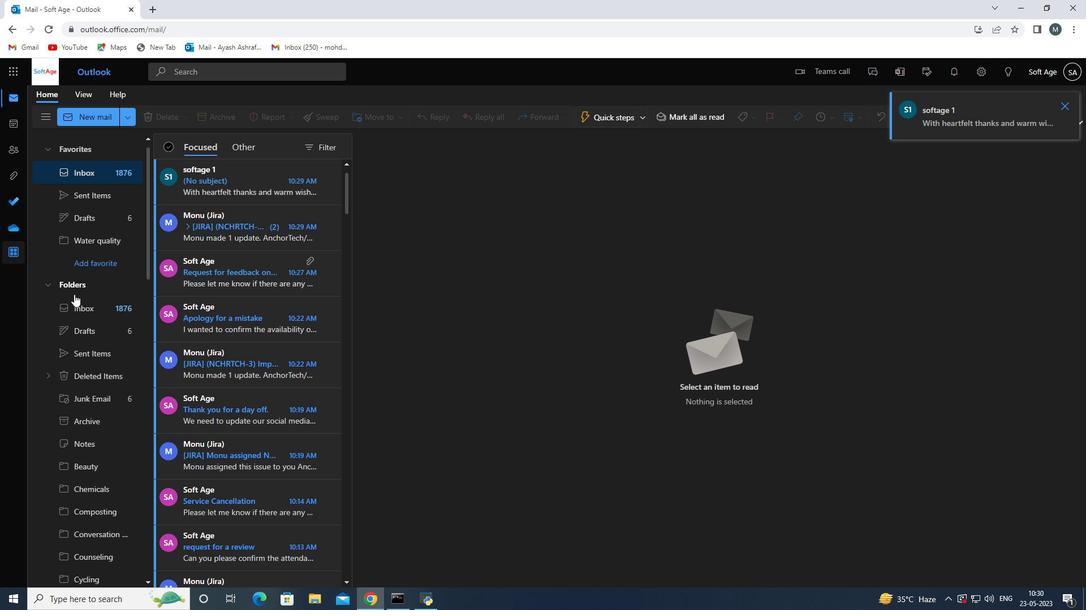 
Action: Mouse moved to (99, 173)
Screenshot: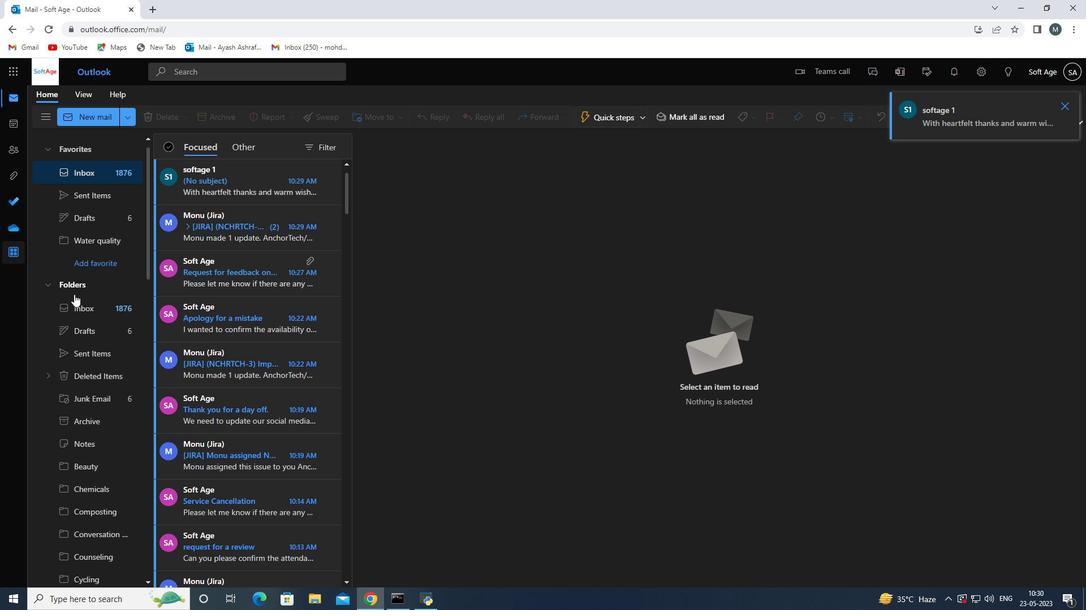 
Action: Mouse scrolled (69, 240) with delta (0, 0)
Screenshot: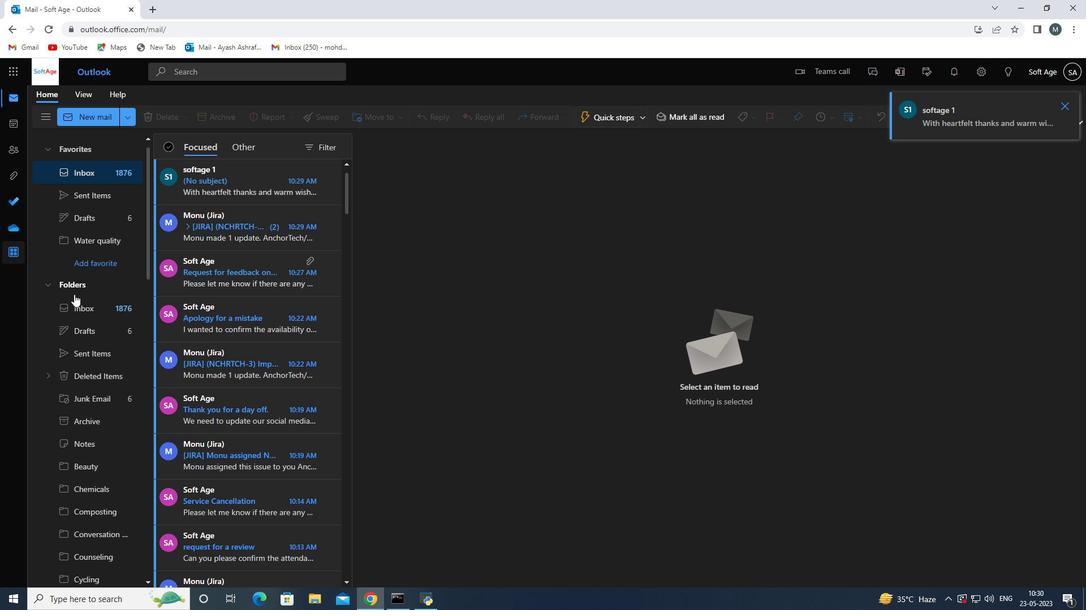 
Action: Mouse moved to (104, 199)
Screenshot: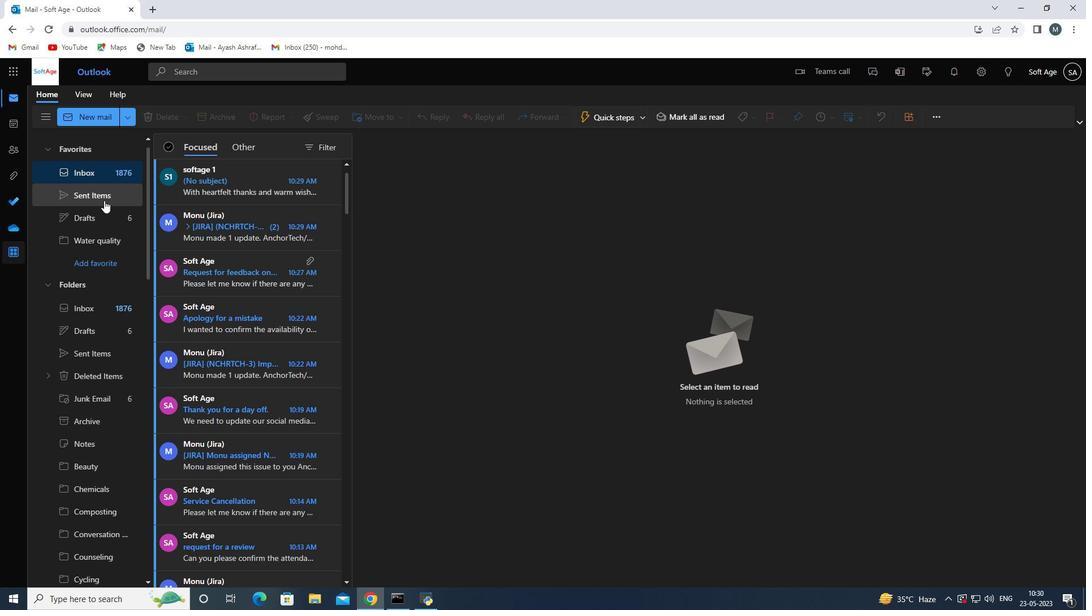 
Action: Mouse pressed left at (104, 199)
Screenshot: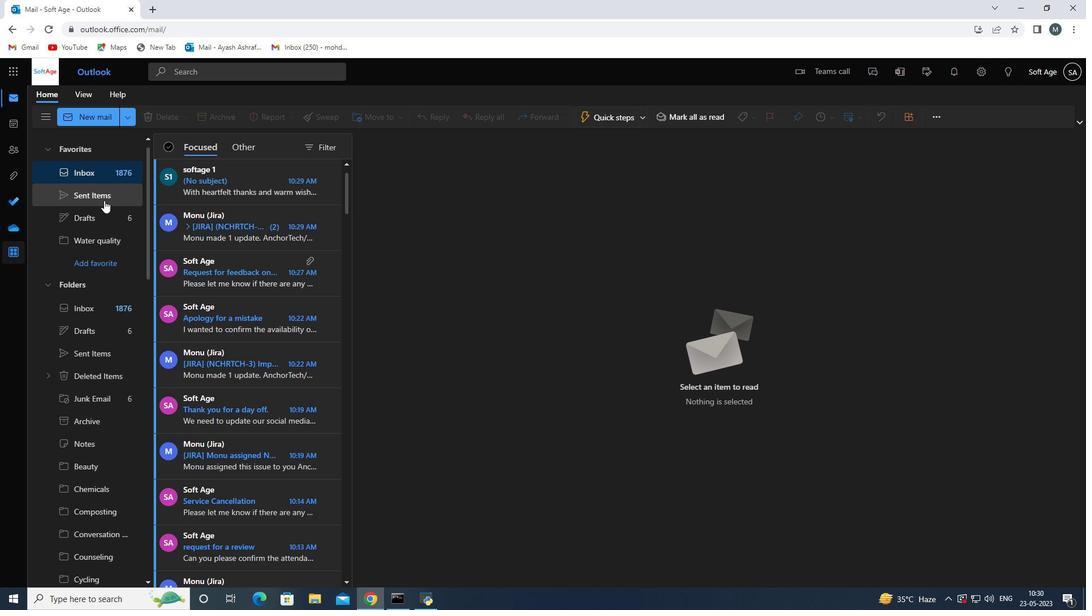 
Action: Mouse moved to (224, 209)
Screenshot: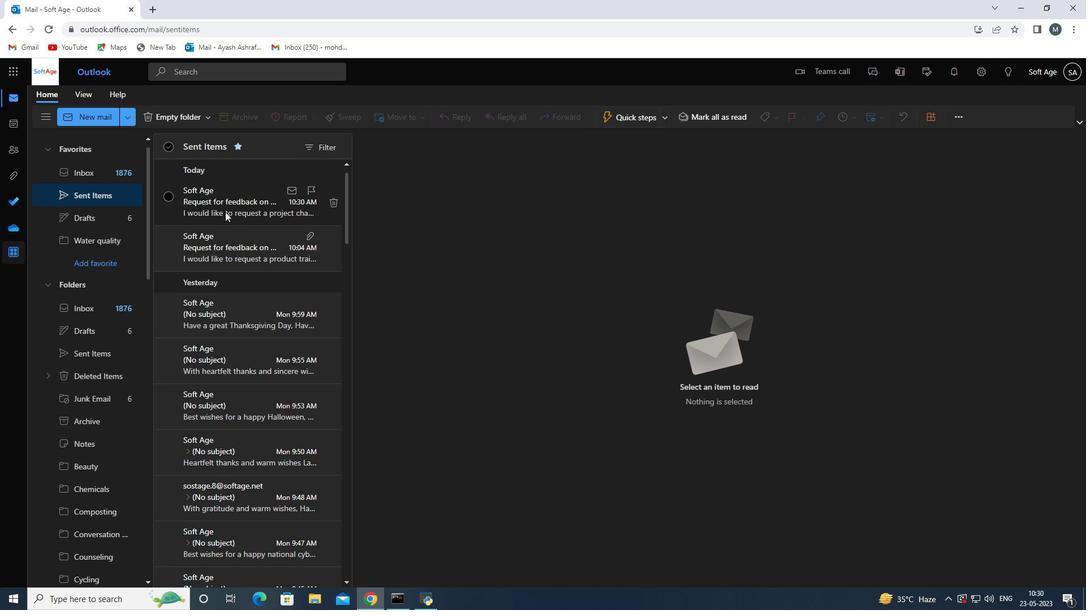 
Action: Mouse pressed left at (224, 209)
Screenshot: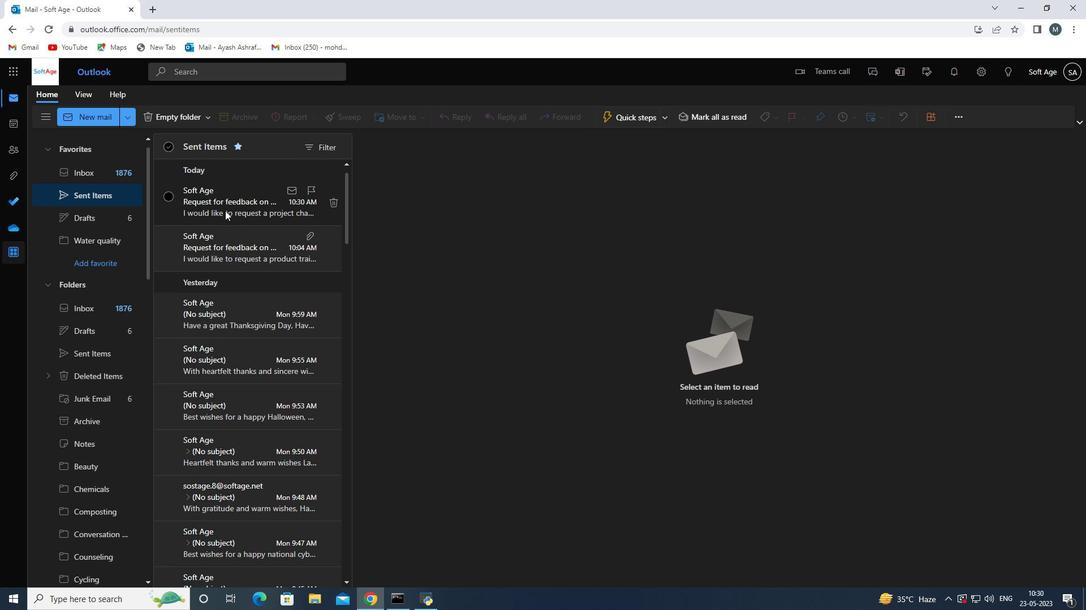 
Action: Mouse moved to (382, 123)
Screenshot: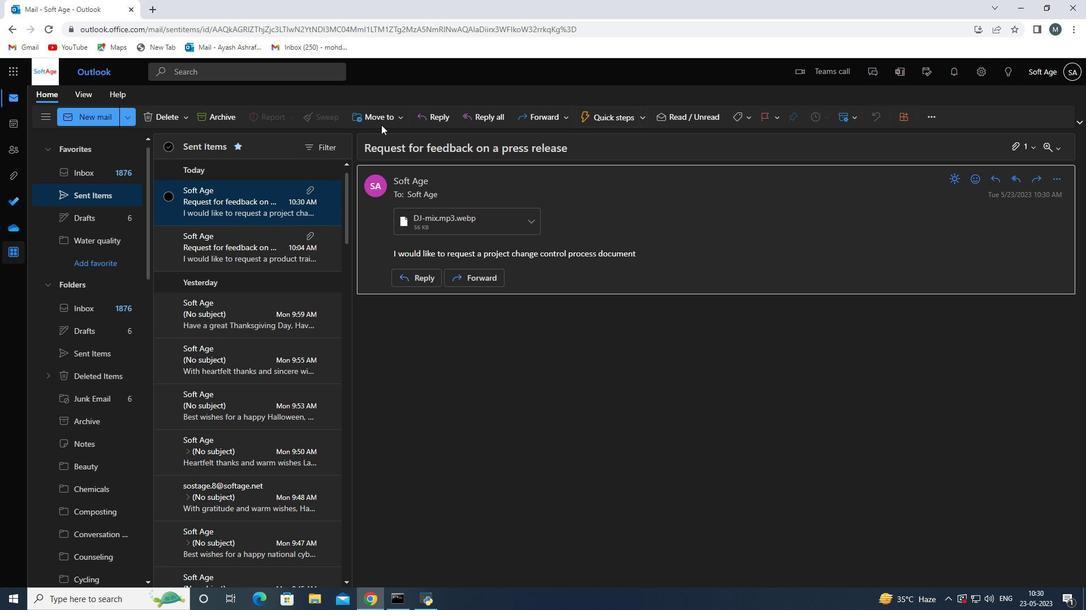 
Action: Mouse pressed left at (382, 123)
Screenshot: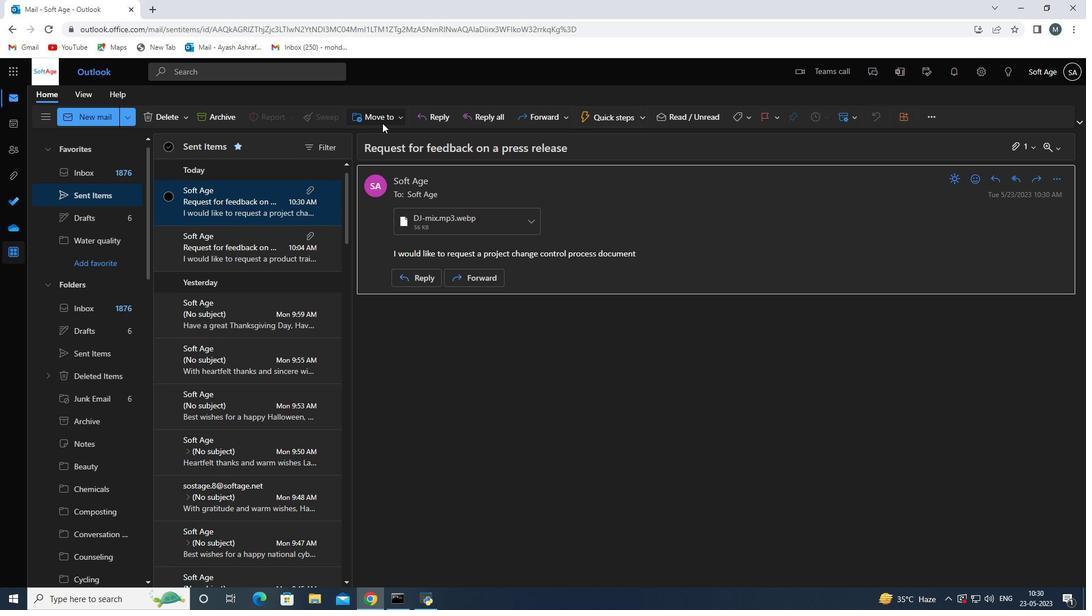 
Action: Mouse moved to (385, 140)
Screenshot: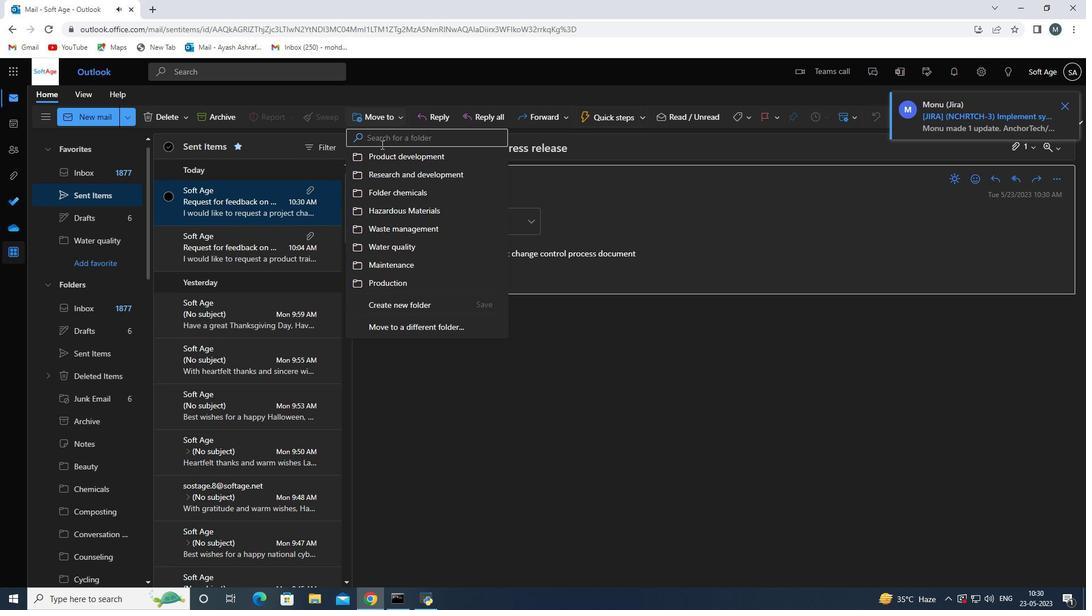 
Action: Mouse pressed left at (385, 140)
Screenshot: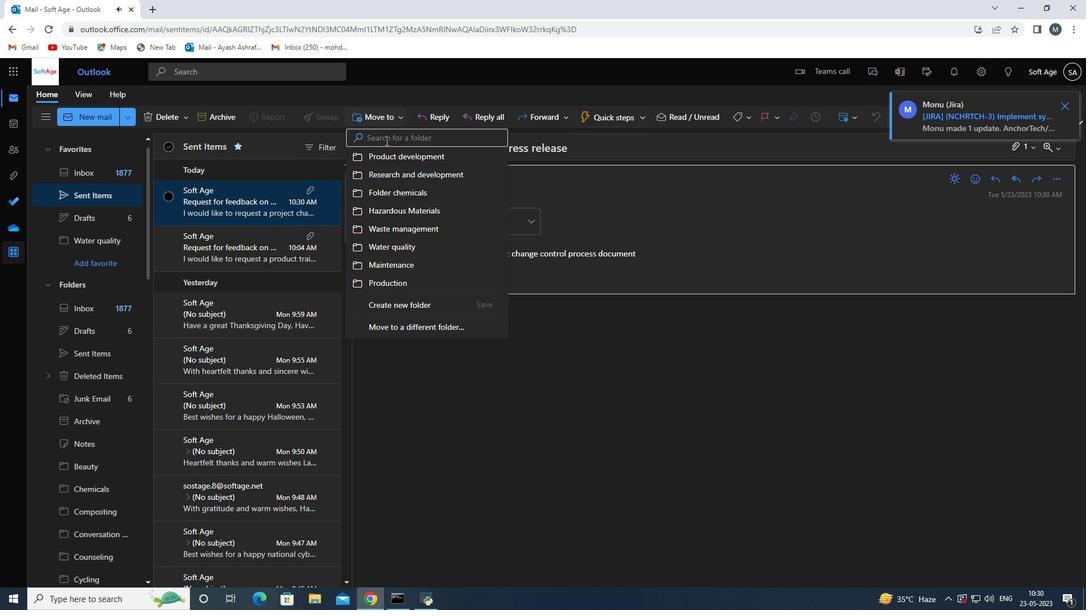 
Action: Mouse moved to (386, 140)
Screenshot: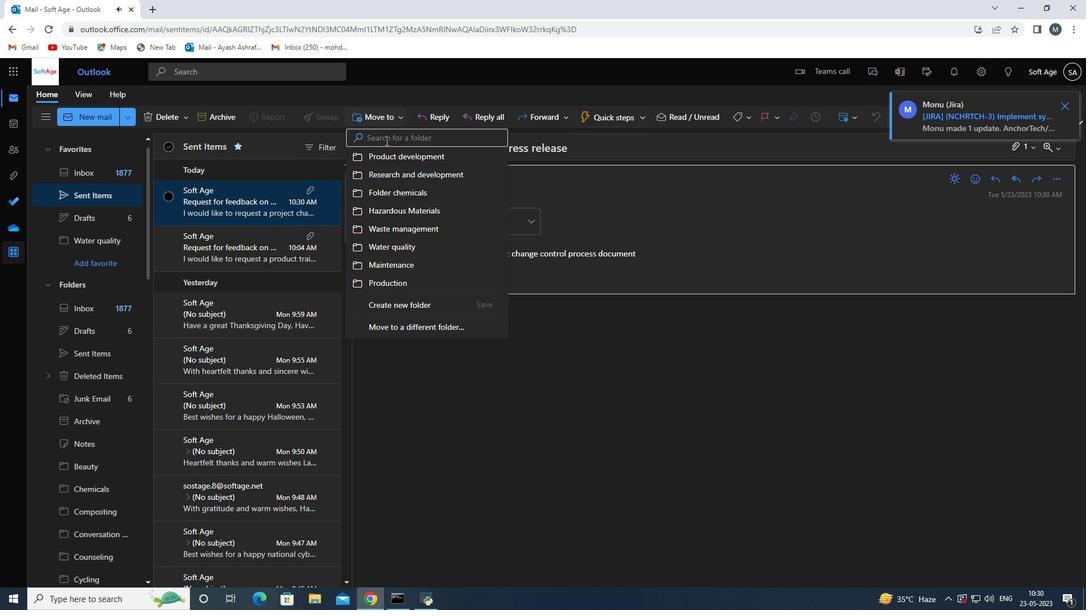 
Action: Key pressed <Key.shift>Te
Screenshot: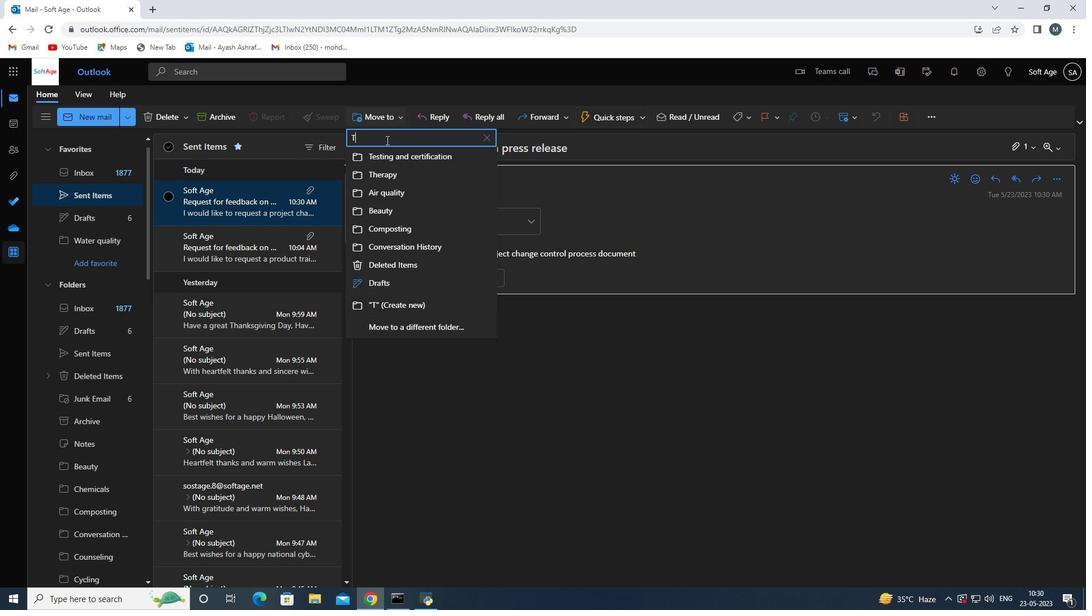 
Action: Mouse moved to (401, 161)
Screenshot: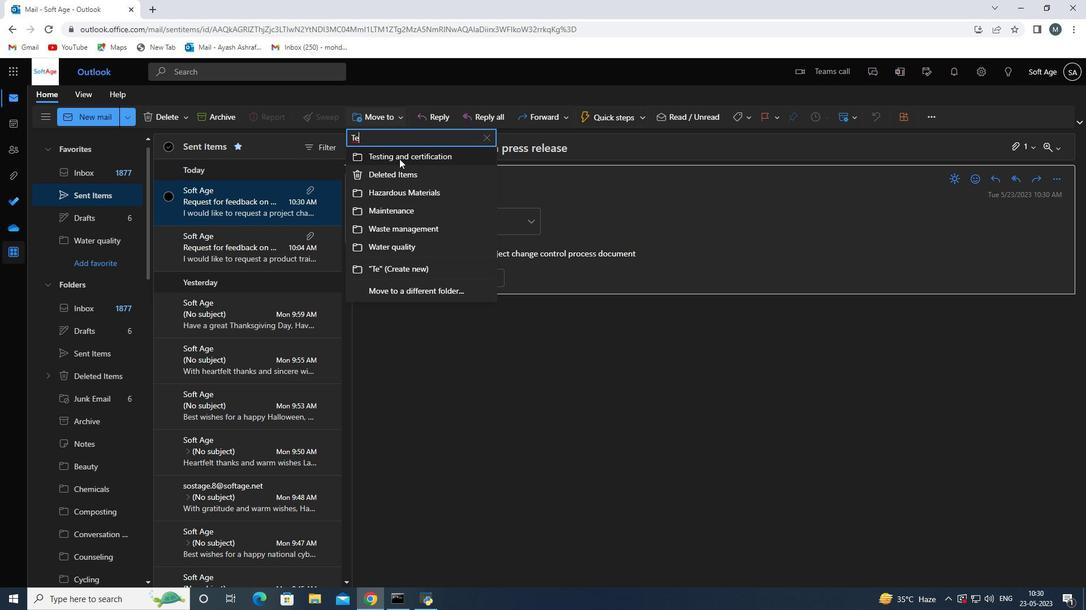 
Action: Mouse pressed left at (401, 161)
Screenshot: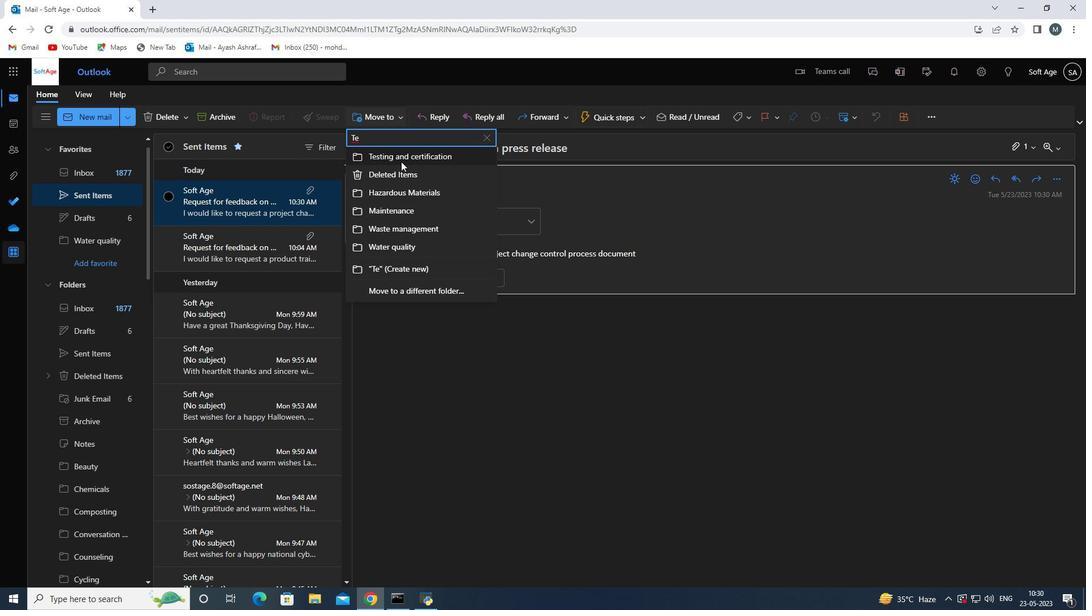 
Action: Mouse moved to (497, 390)
Screenshot: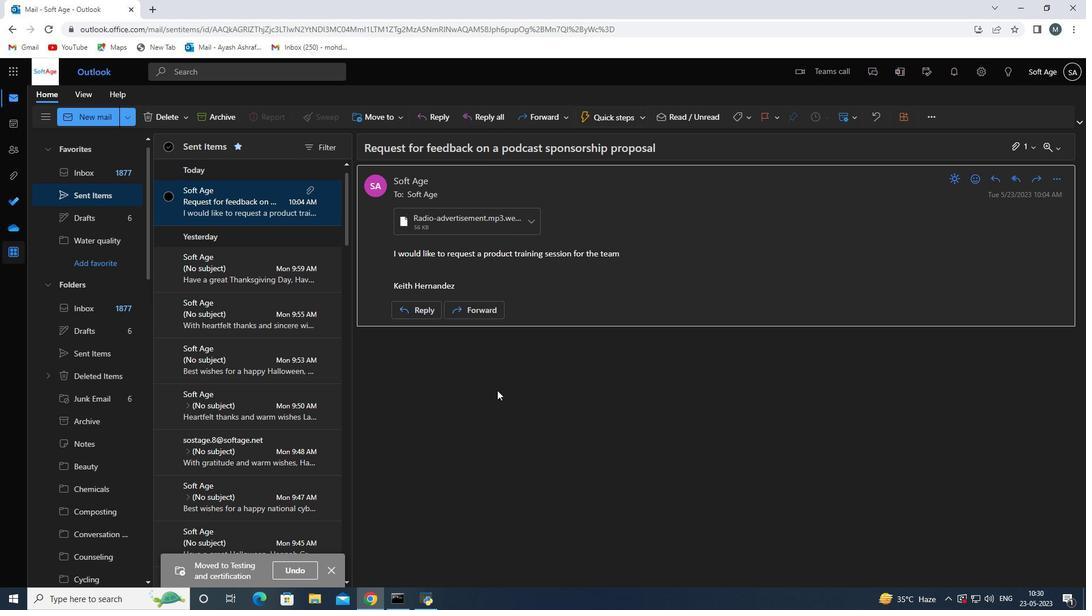 
